 Task: In the Page Alexander.pptxadd a new layout 'blank'and insert a shape ' sun'shape fill with colour goldshape outline with colour dark redshape effects 3-d rotation ' off axis 1 top'
Action: Mouse moved to (25, 100)
Screenshot: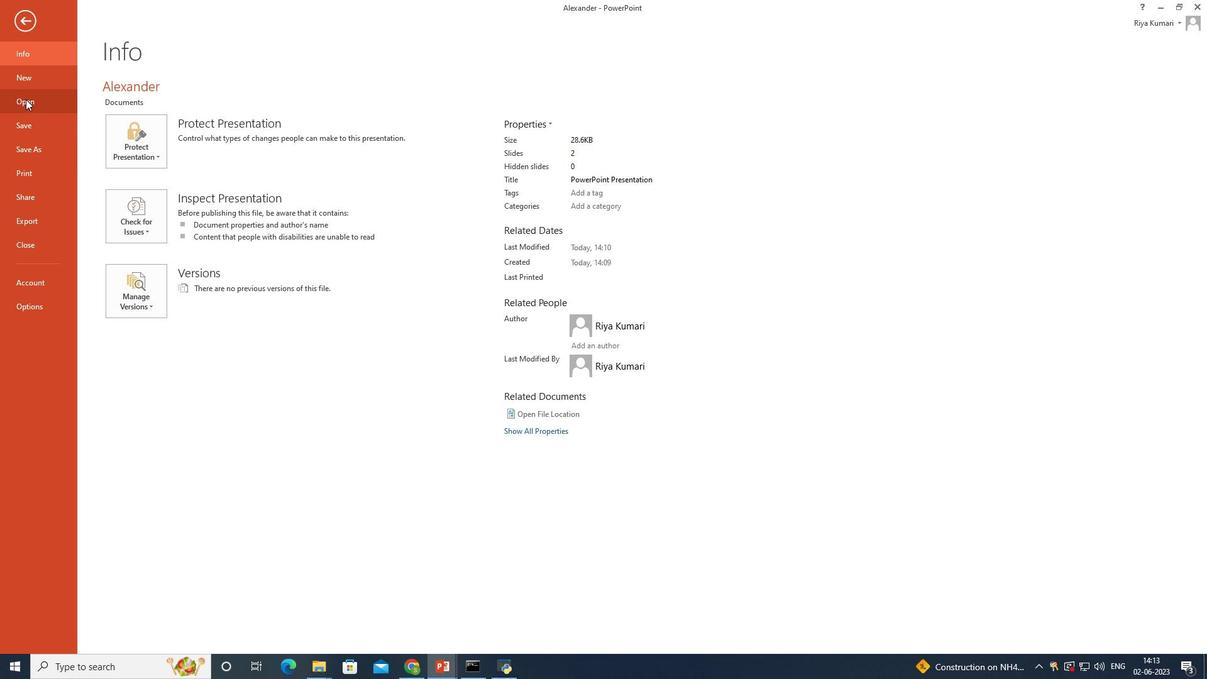 
Action: Mouse pressed left at (25, 100)
Screenshot: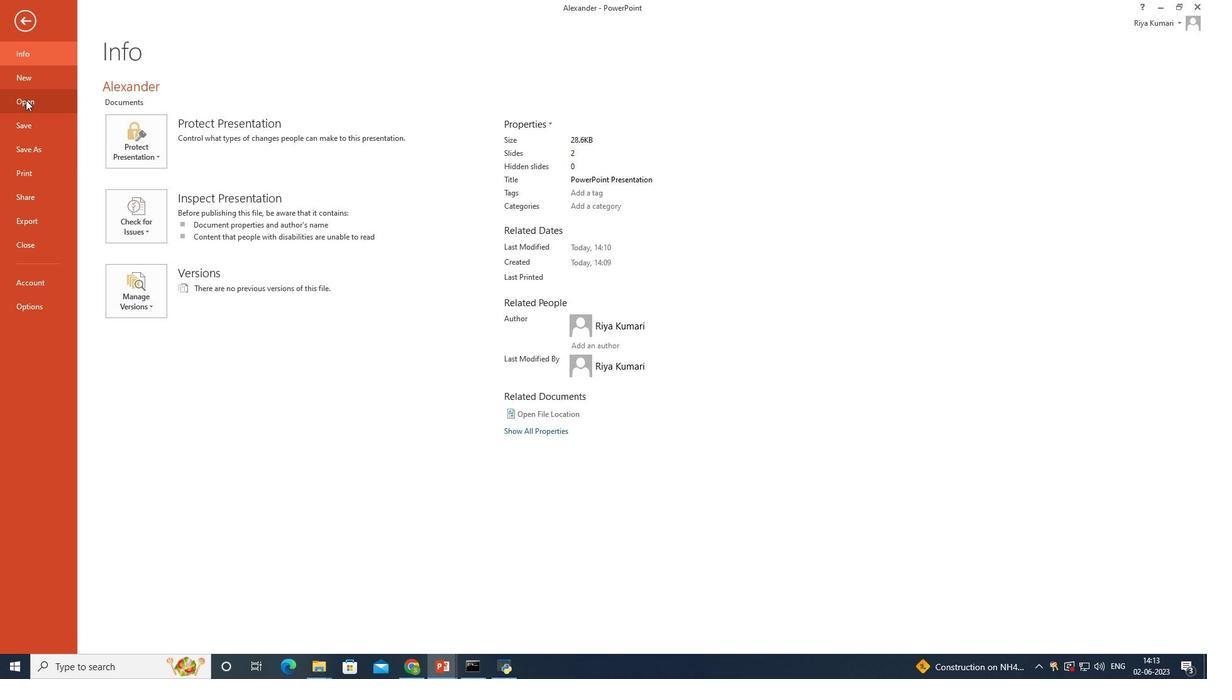 
Action: Mouse moved to (333, 127)
Screenshot: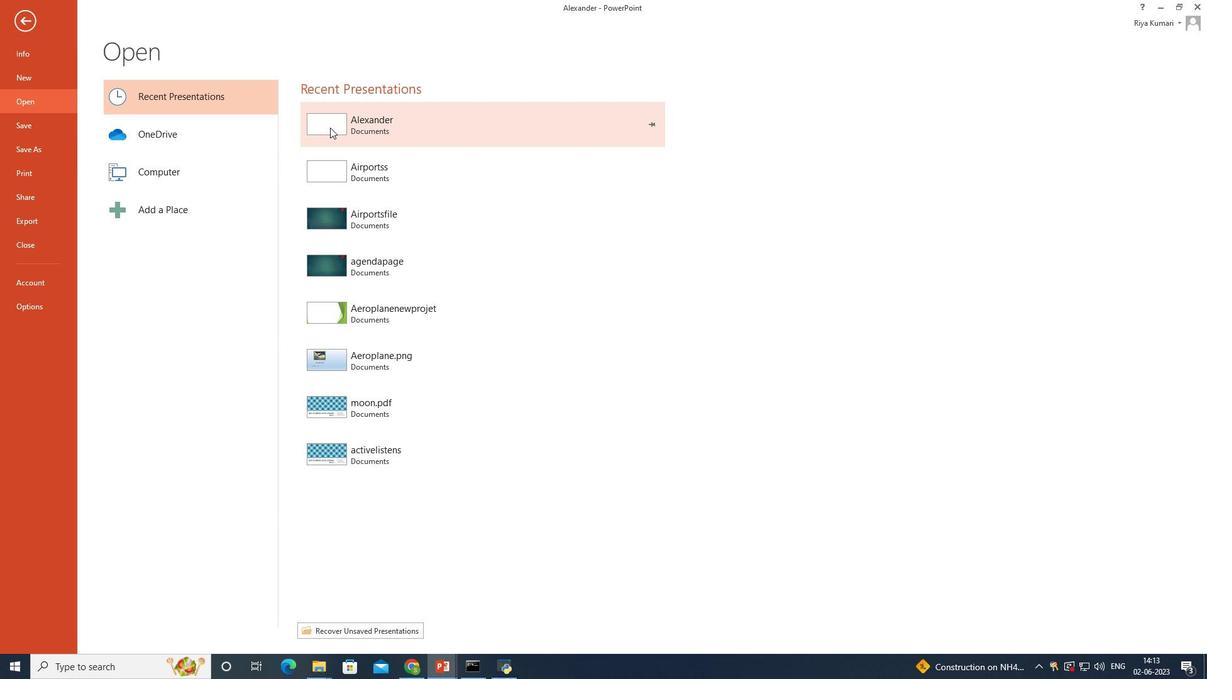 
Action: Mouse pressed left at (333, 127)
Screenshot: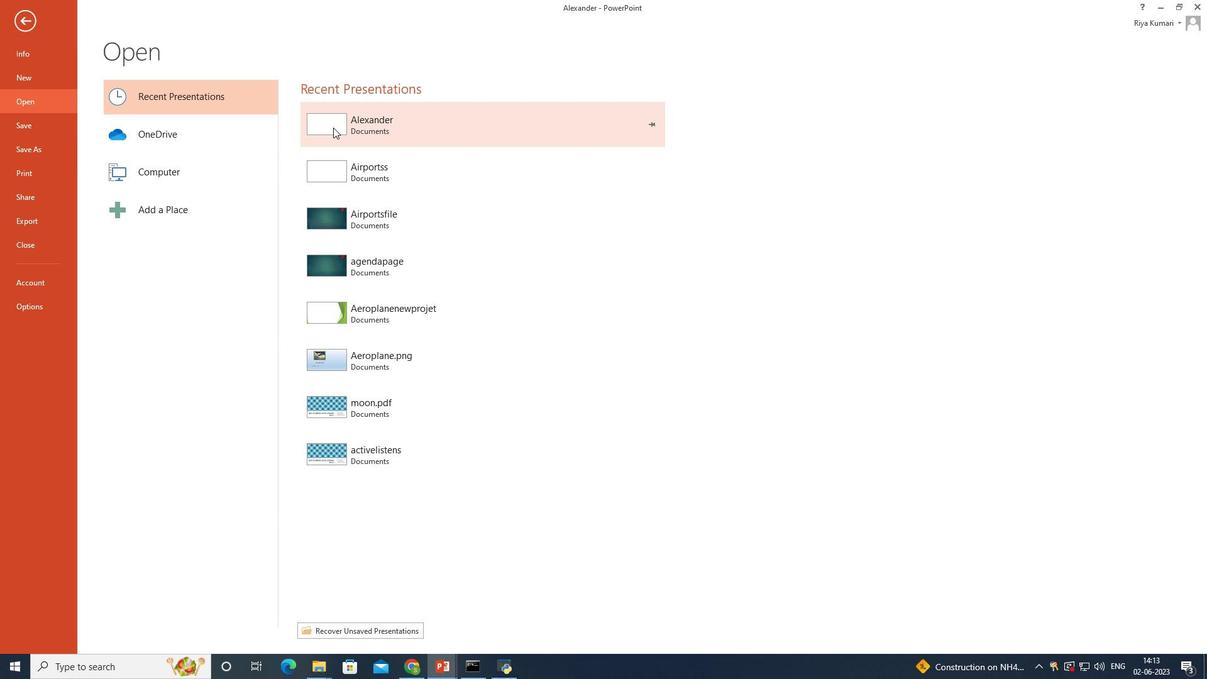 
Action: Mouse moved to (162, 37)
Screenshot: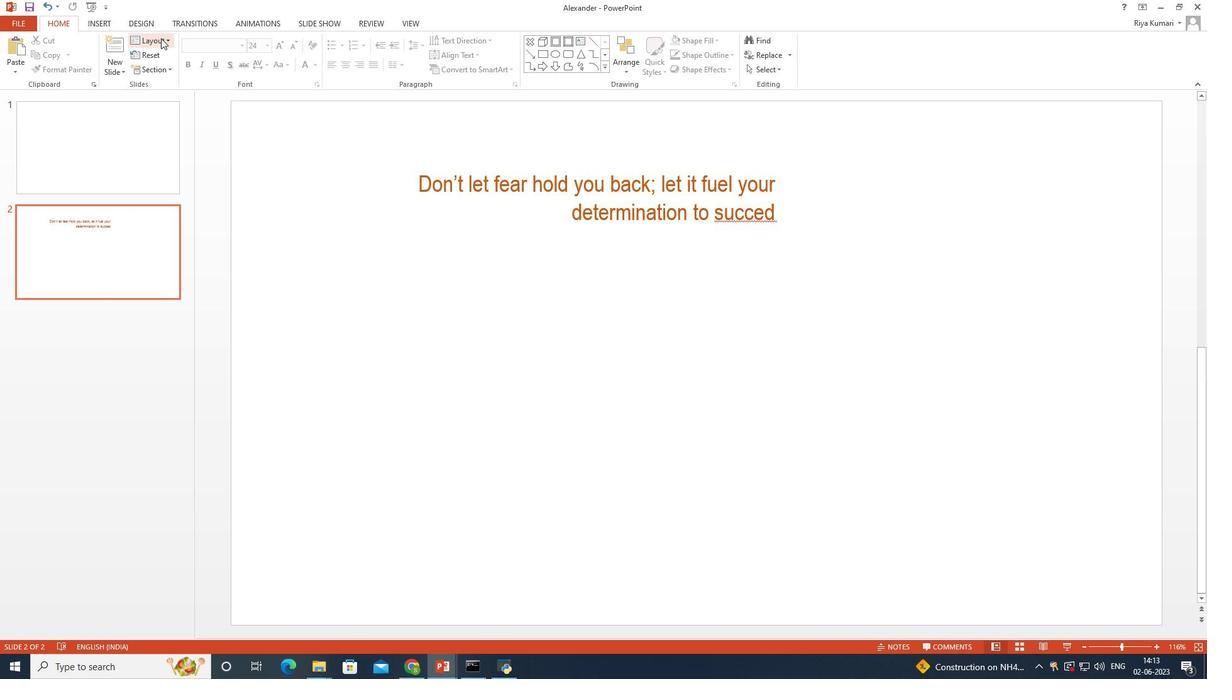 
Action: Mouse pressed left at (162, 37)
Screenshot: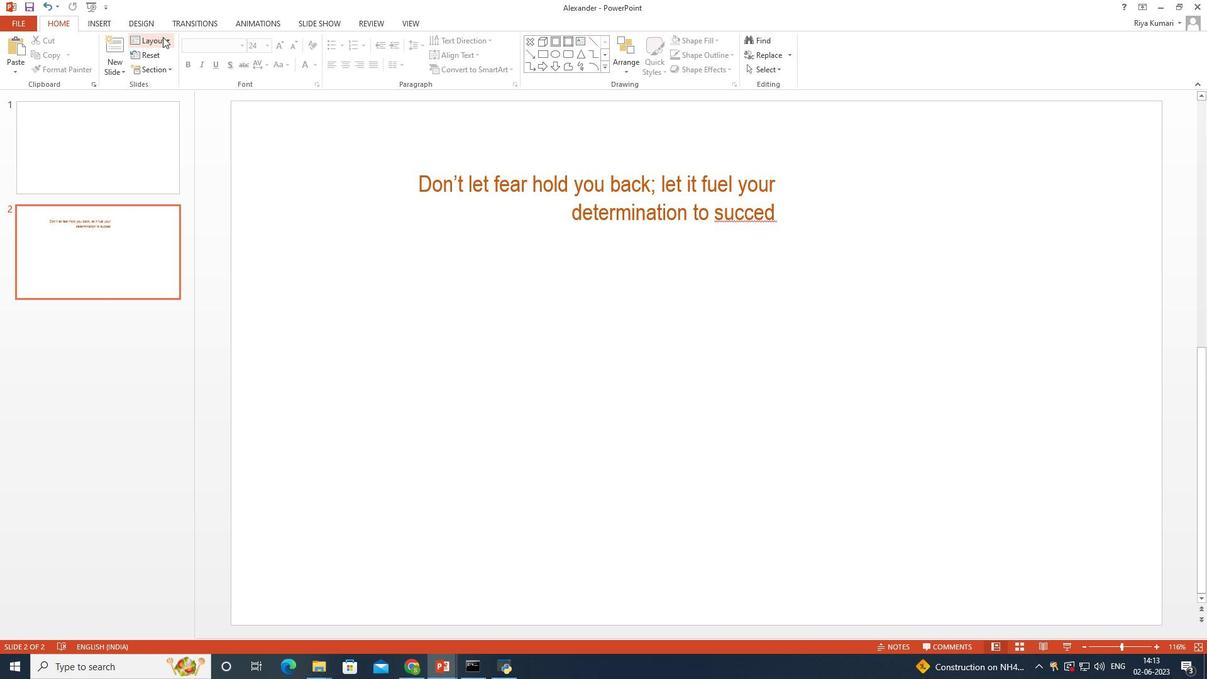 
Action: Mouse moved to (151, 208)
Screenshot: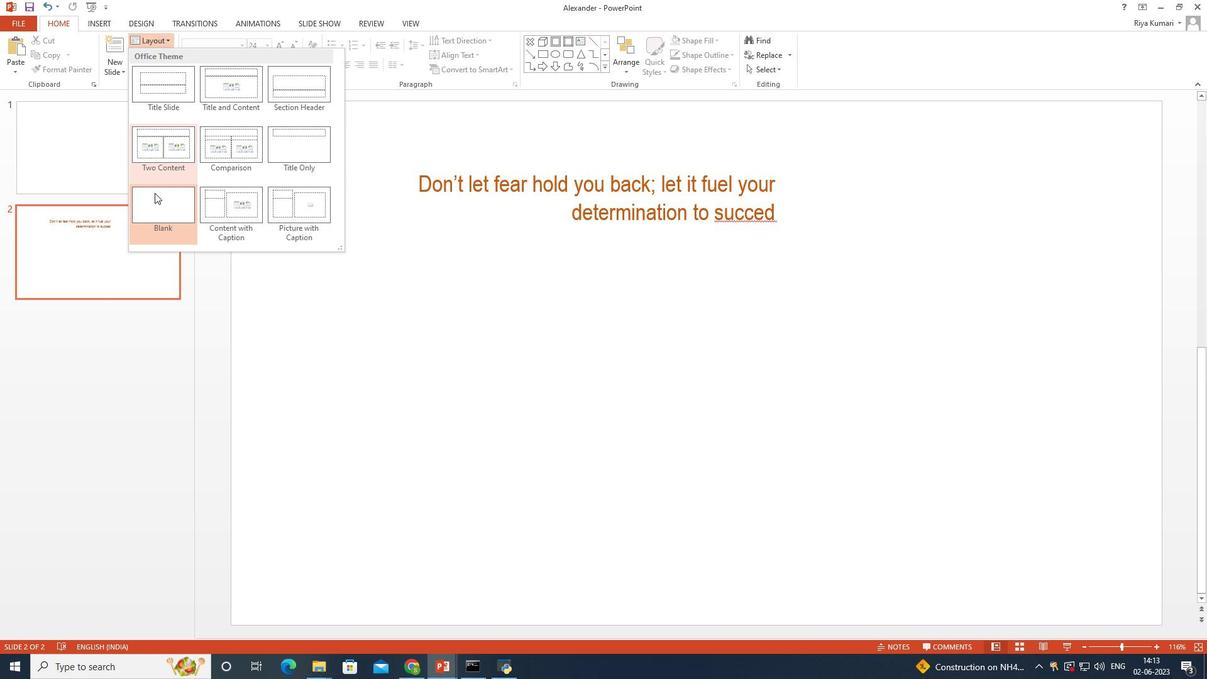 
Action: Mouse pressed left at (151, 208)
Screenshot: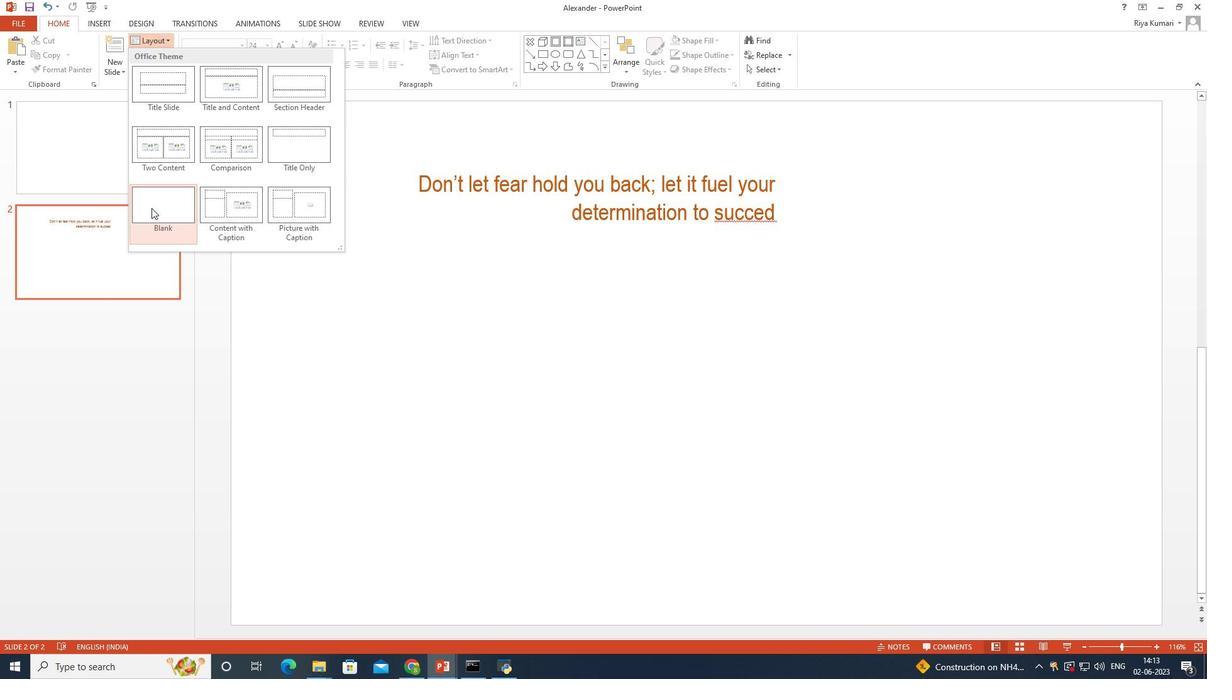
Action: Mouse moved to (510, 209)
Screenshot: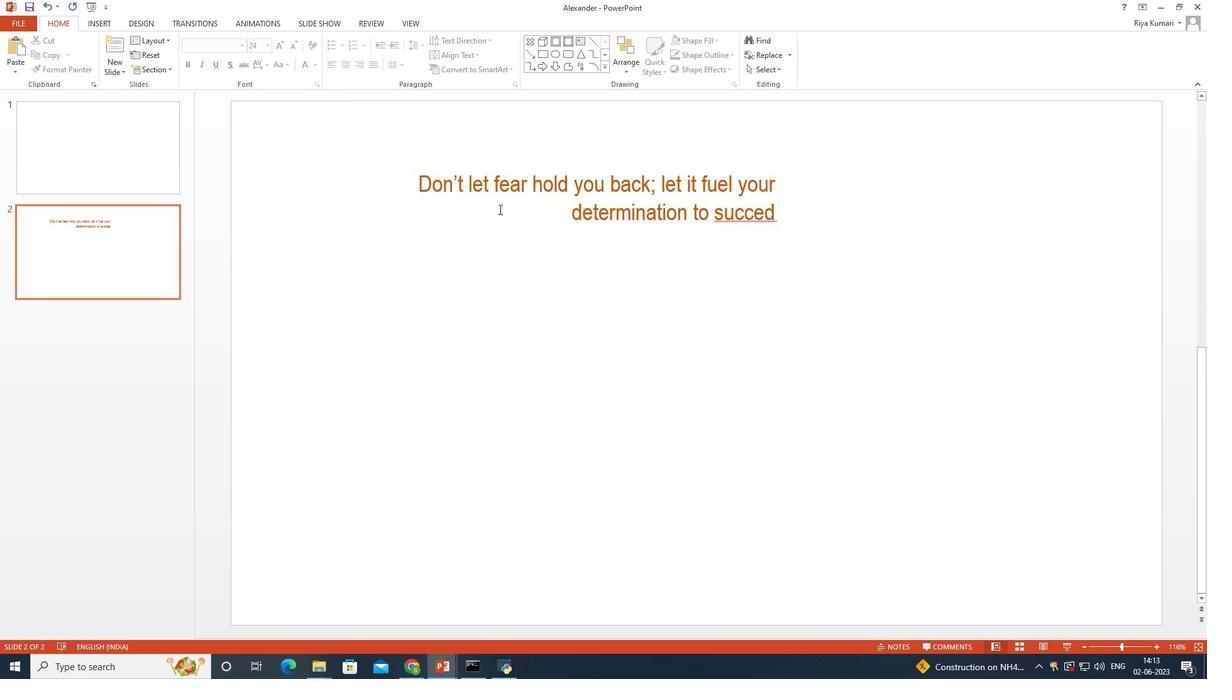
Action: Mouse pressed left at (510, 209)
Screenshot: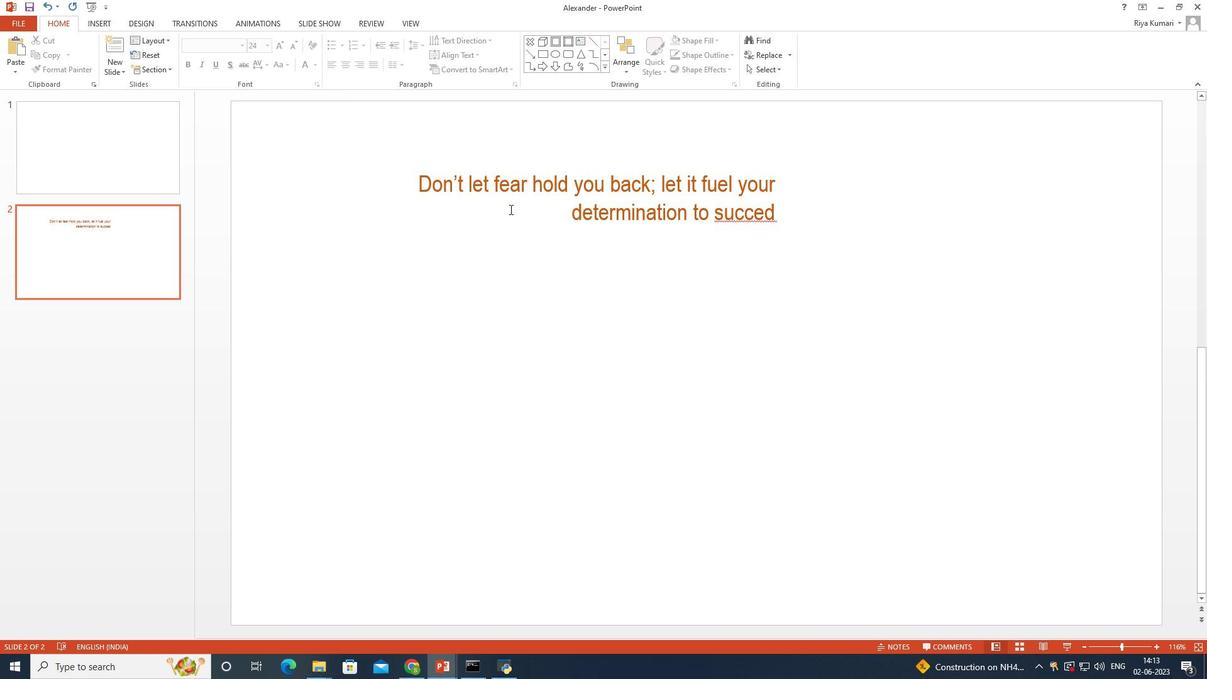 
Action: Mouse moved to (351, 251)
Screenshot: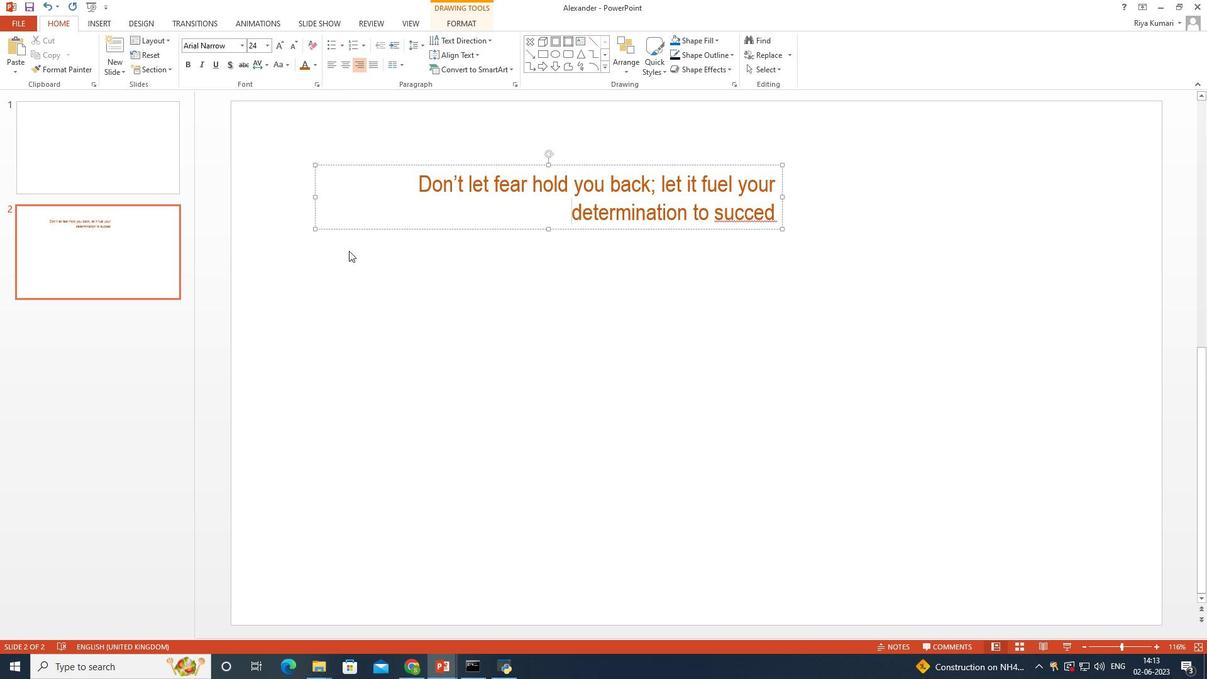 
Action: Mouse pressed left at (351, 251)
Screenshot: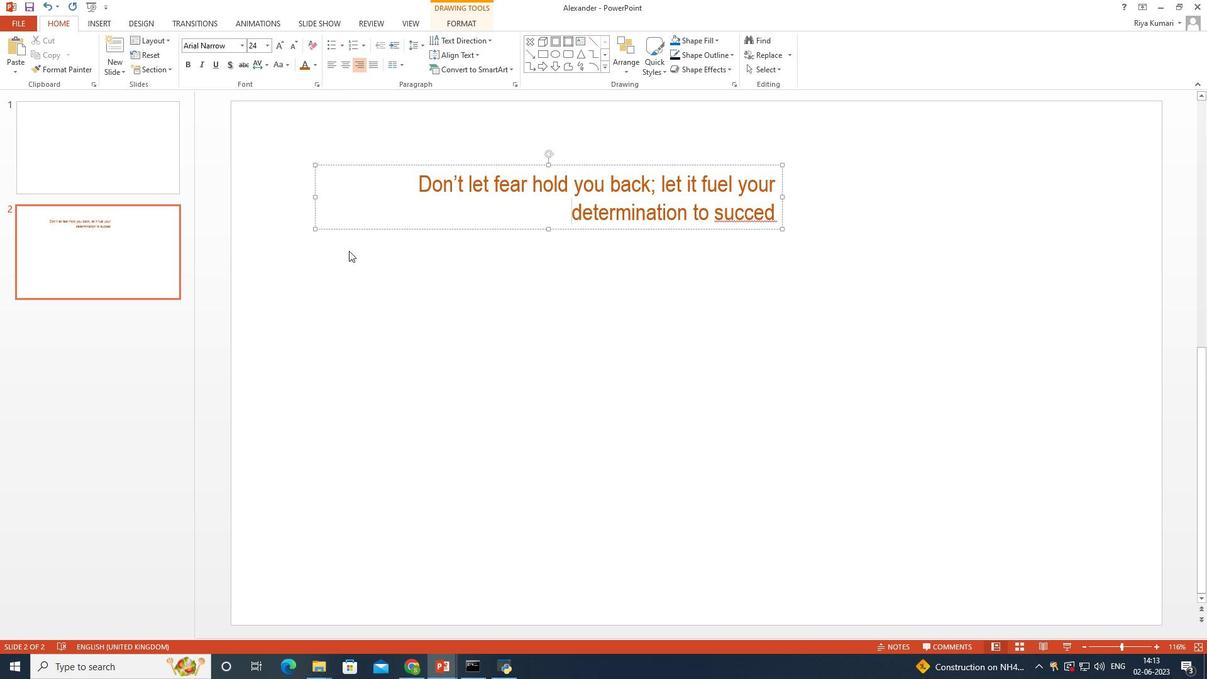
Action: Mouse moved to (436, 216)
Screenshot: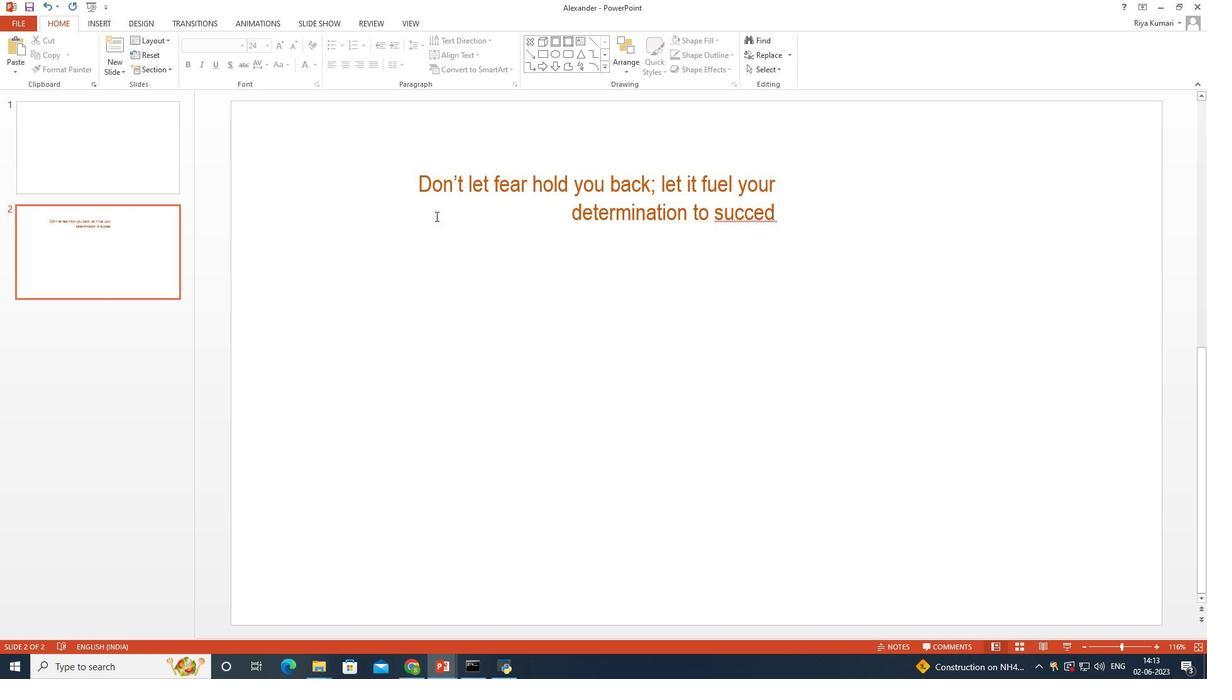 
Action: Mouse pressed left at (436, 216)
Screenshot: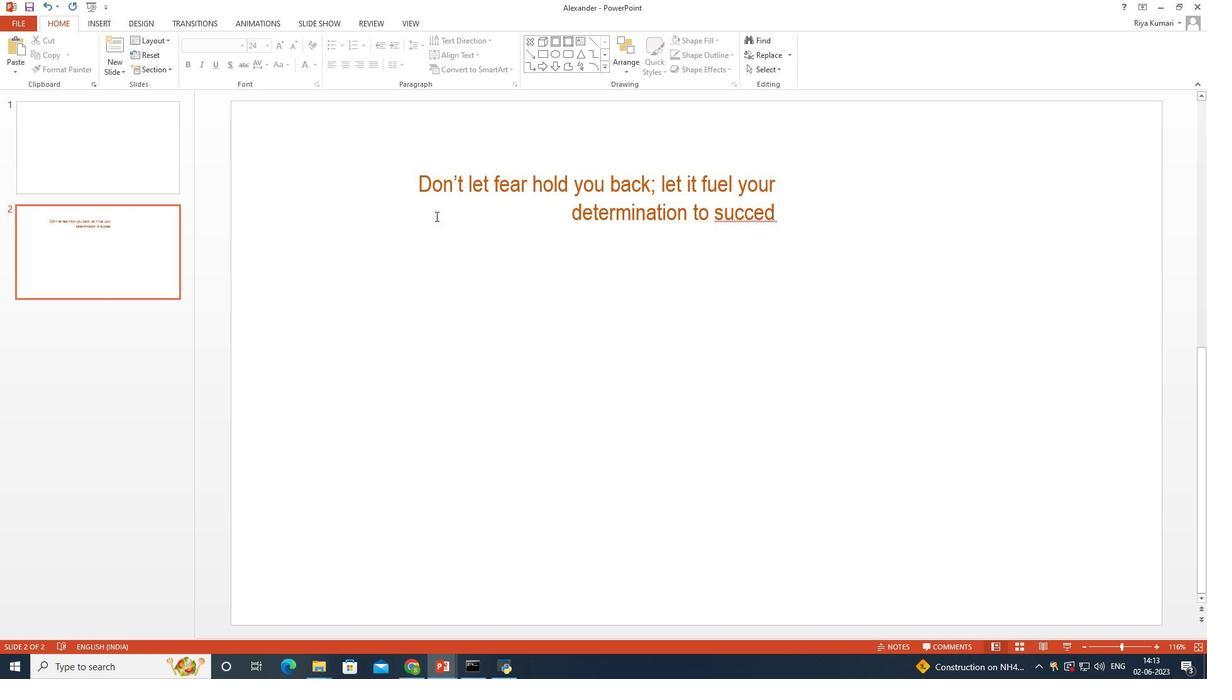 
Action: Mouse moved to (159, 43)
Screenshot: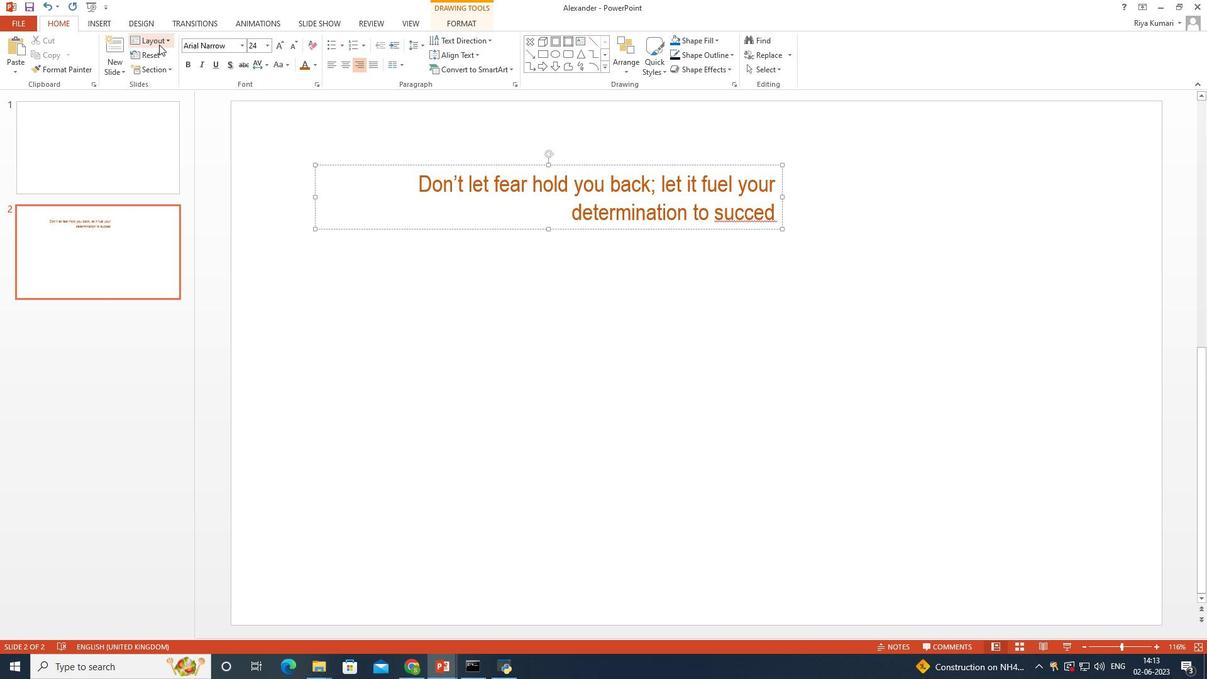 
Action: Mouse pressed left at (159, 43)
Screenshot: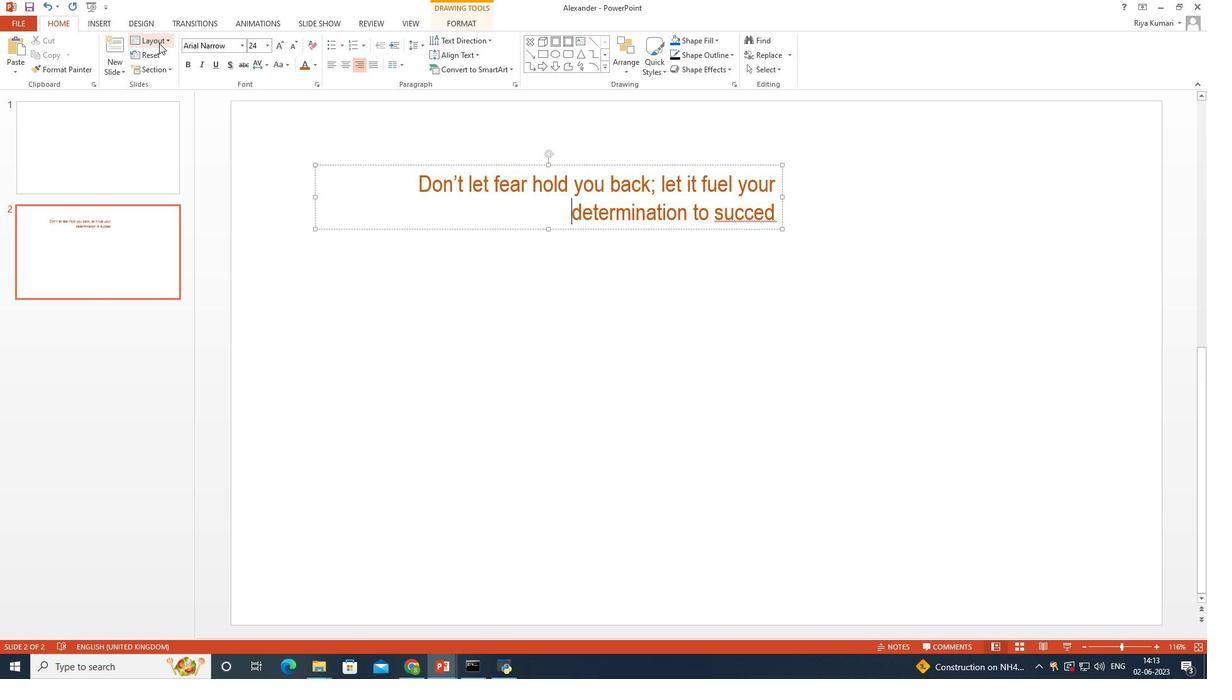 
Action: Mouse moved to (166, 201)
Screenshot: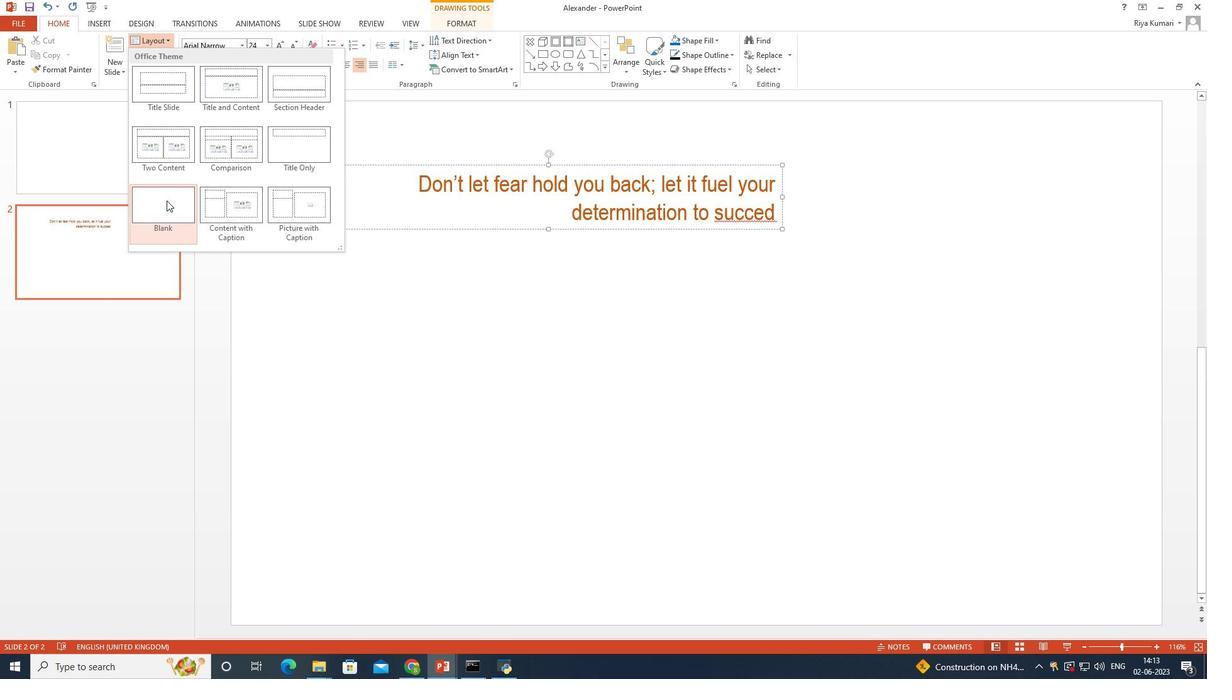
Action: Mouse pressed left at (166, 201)
Screenshot: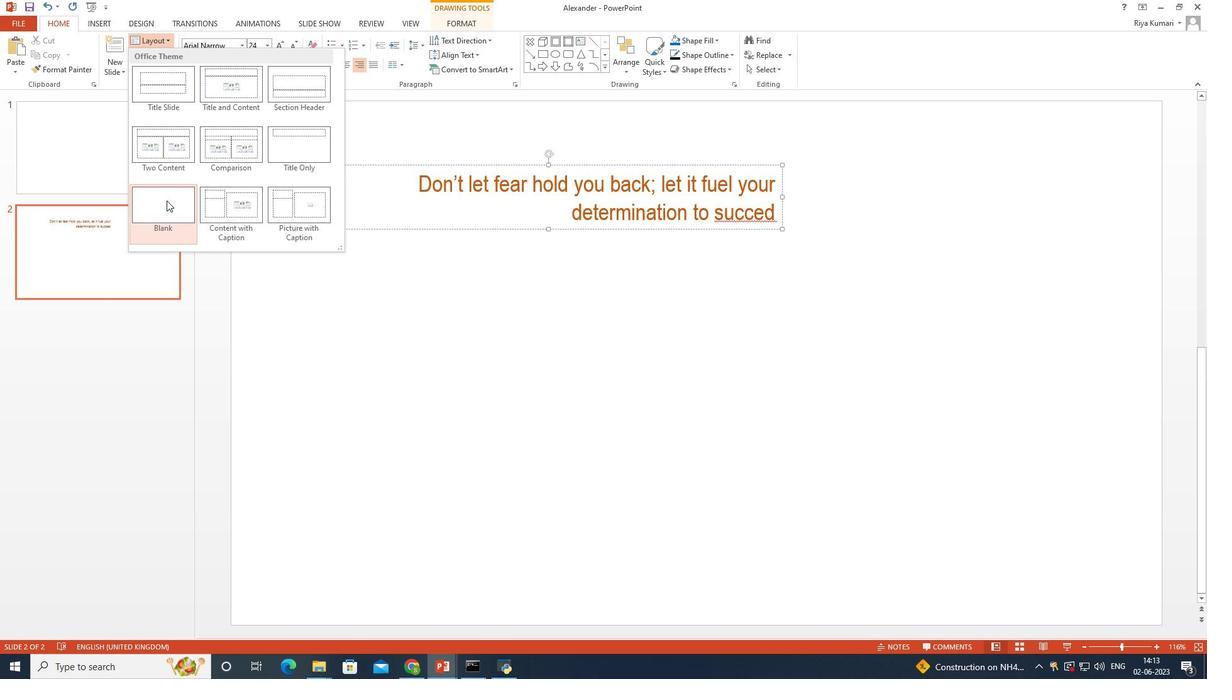 
Action: Mouse moved to (437, 240)
Screenshot: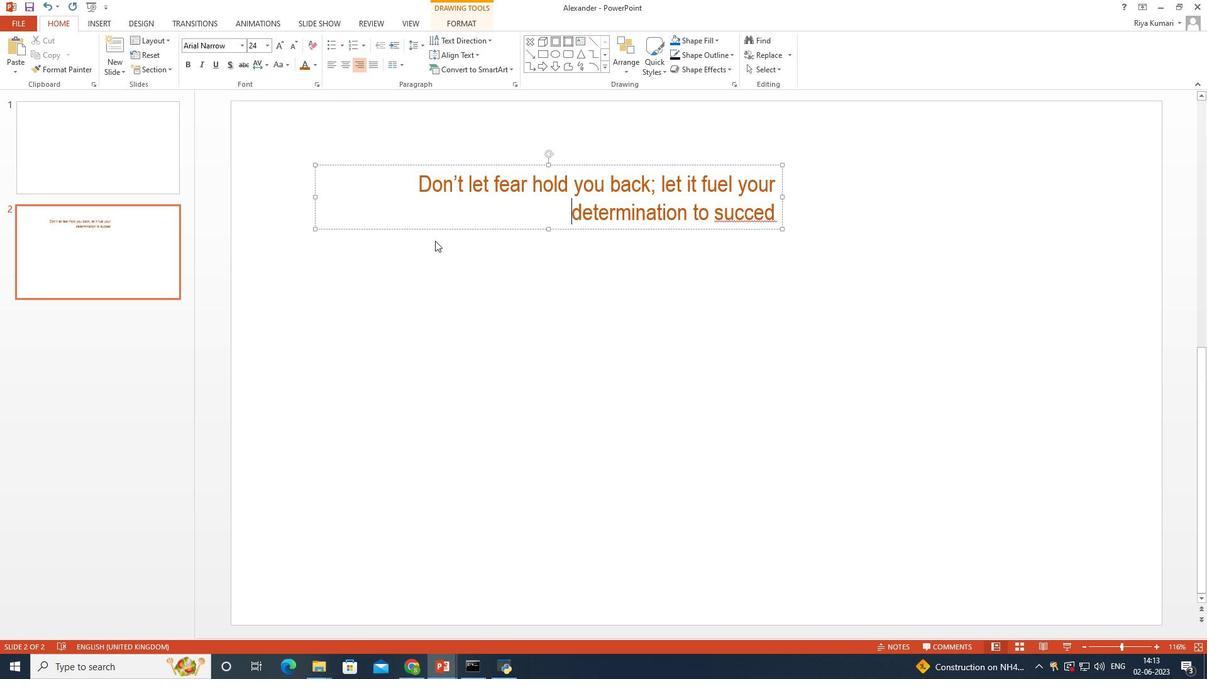 
Action: Mouse pressed left at (437, 240)
Screenshot: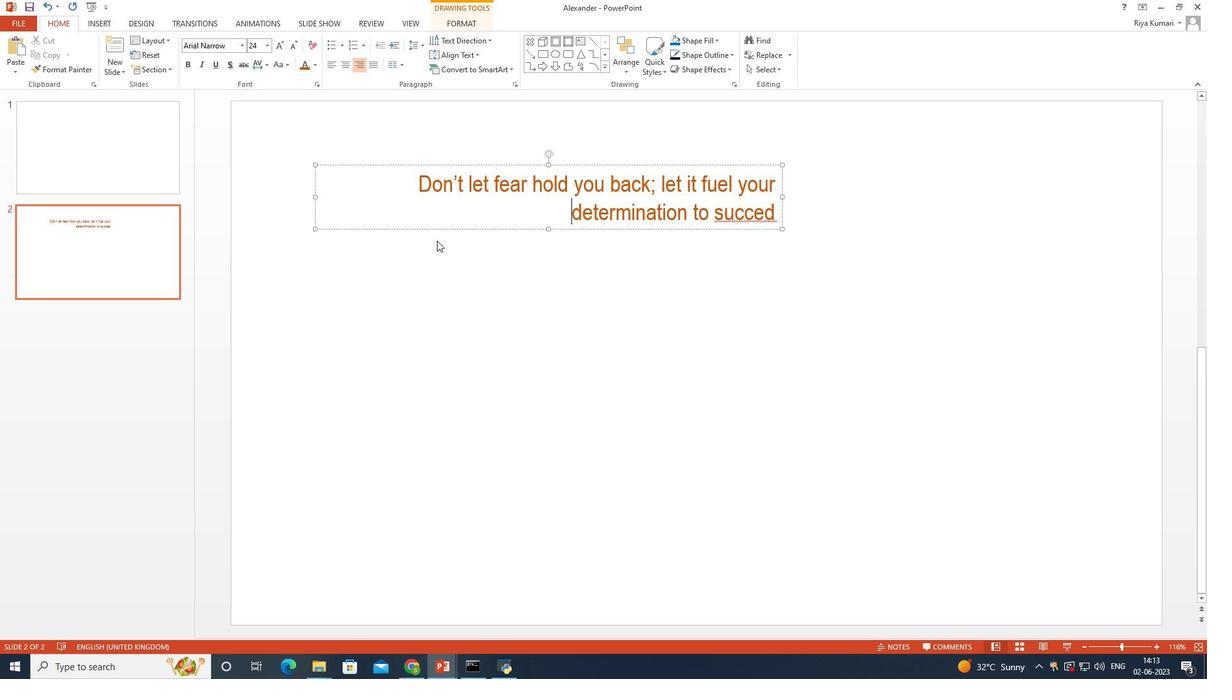 
Action: Mouse moved to (634, 294)
Screenshot: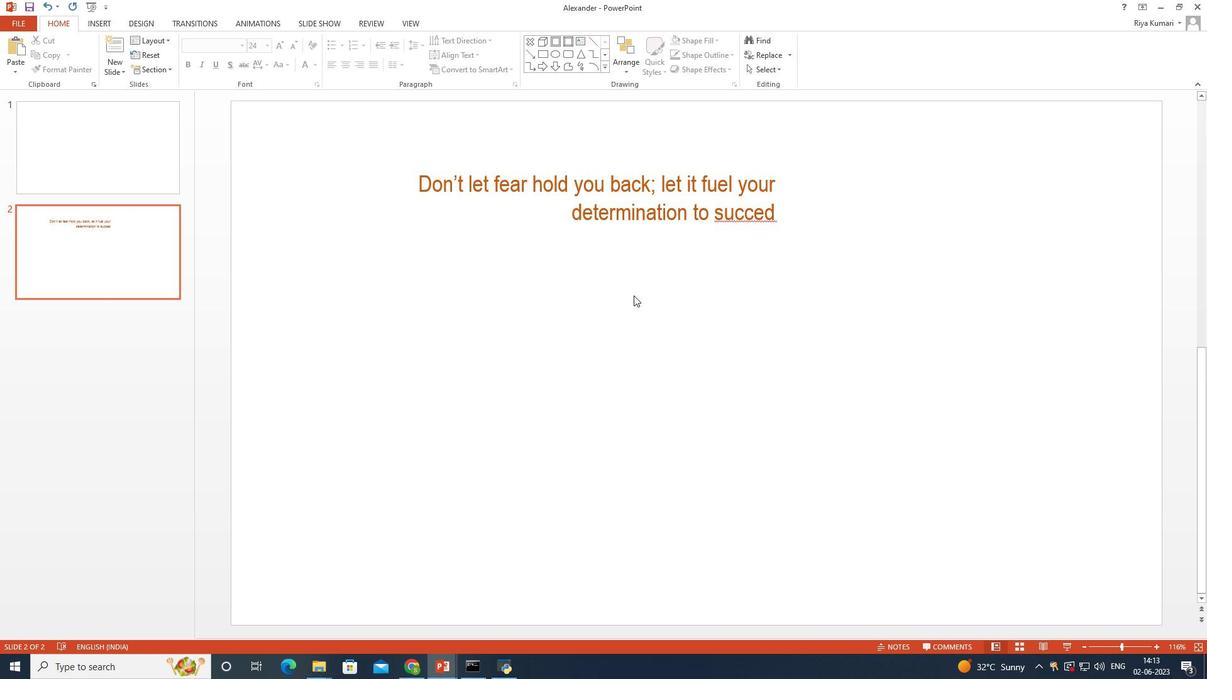 
Action: Mouse pressed left at (634, 294)
Screenshot: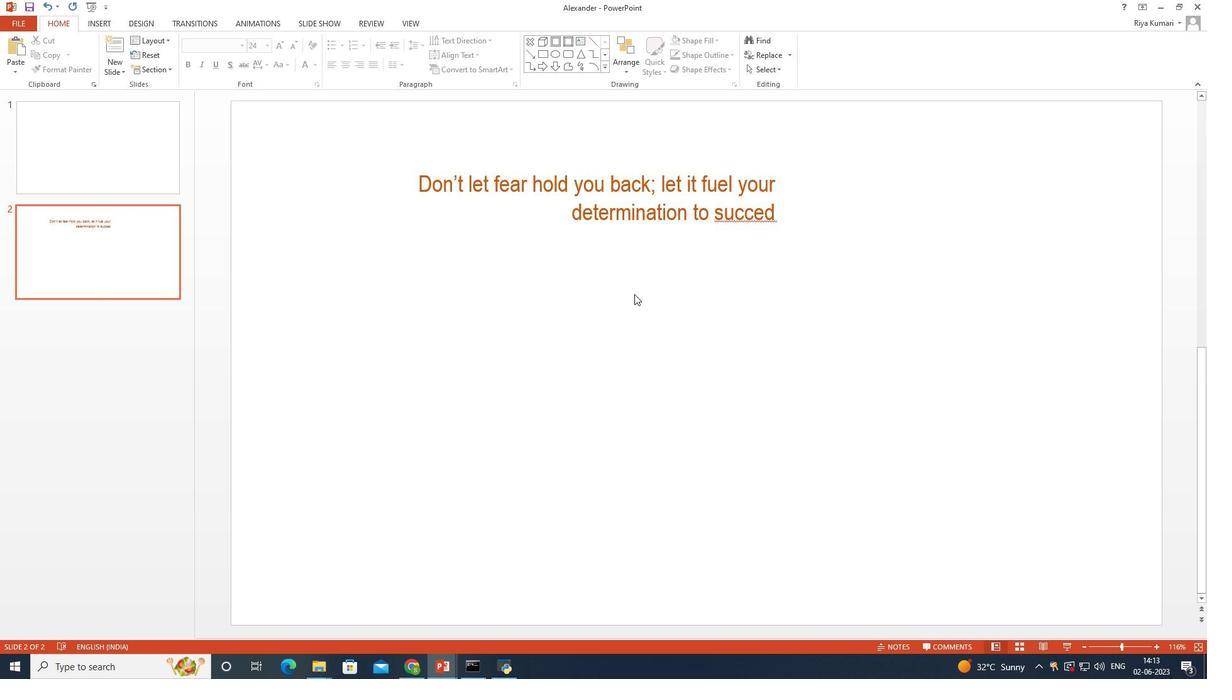 
Action: Mouse moved to (812, 204)
Screenshot: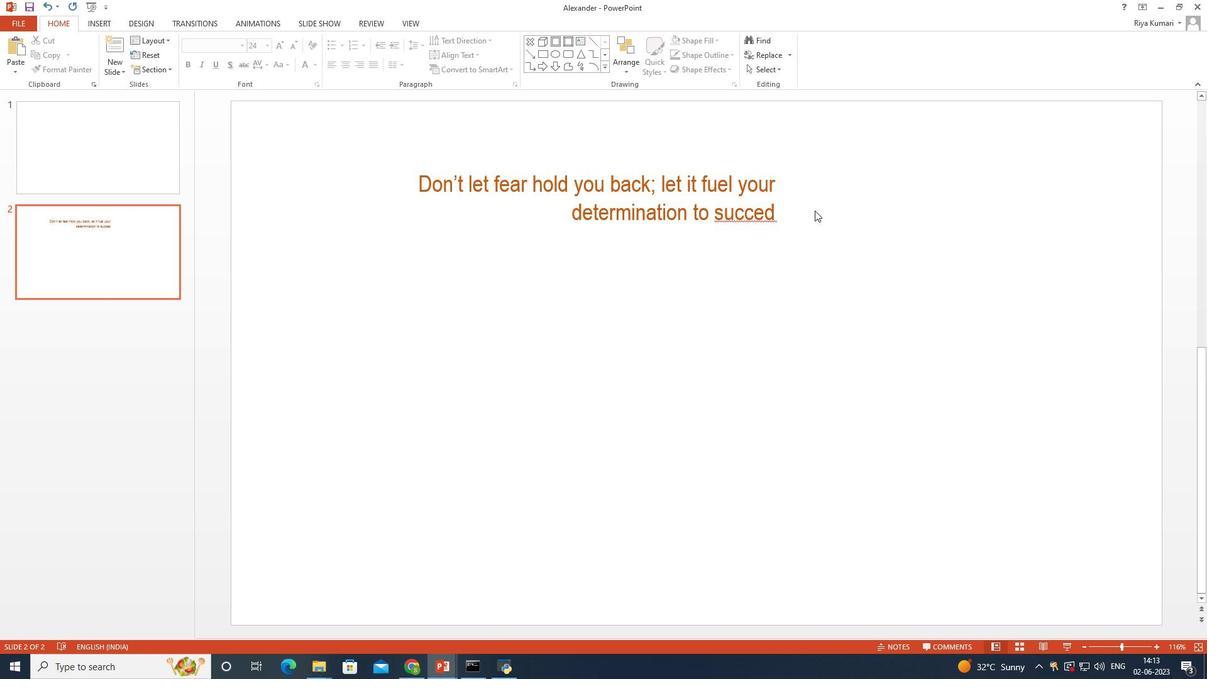 
Action: Mouse pressed left at (812, 204)
Screenshot: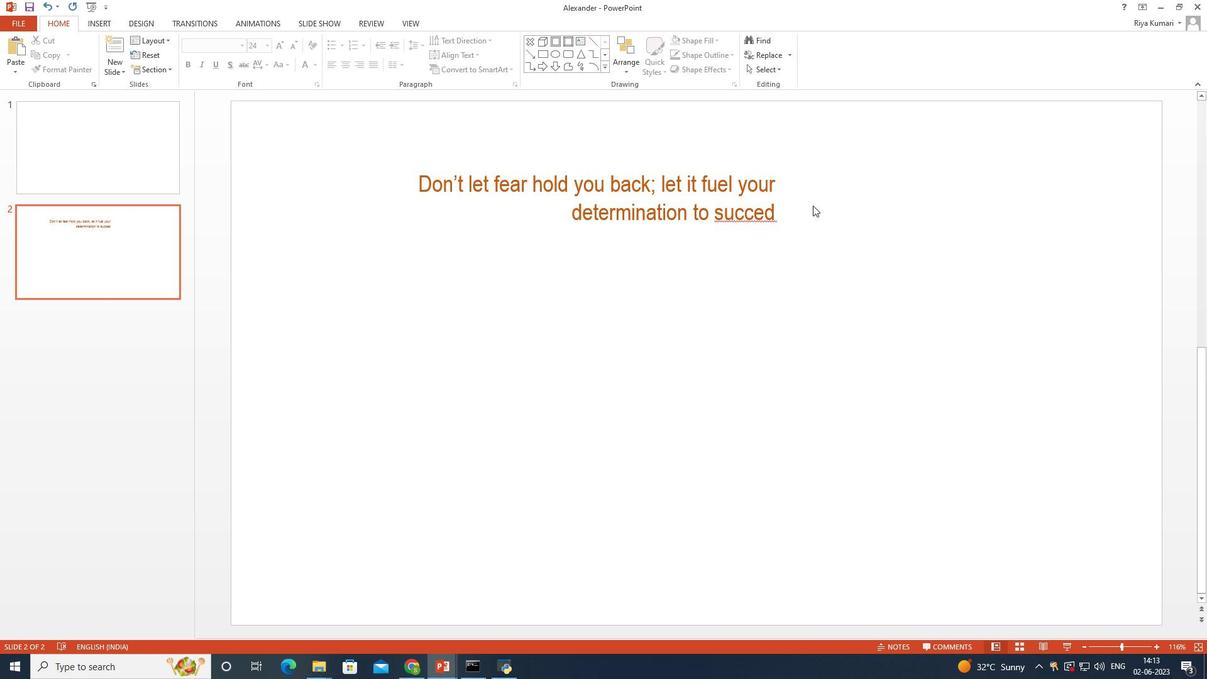 
Action: Mouse moved to (794, 205)
Screenshot: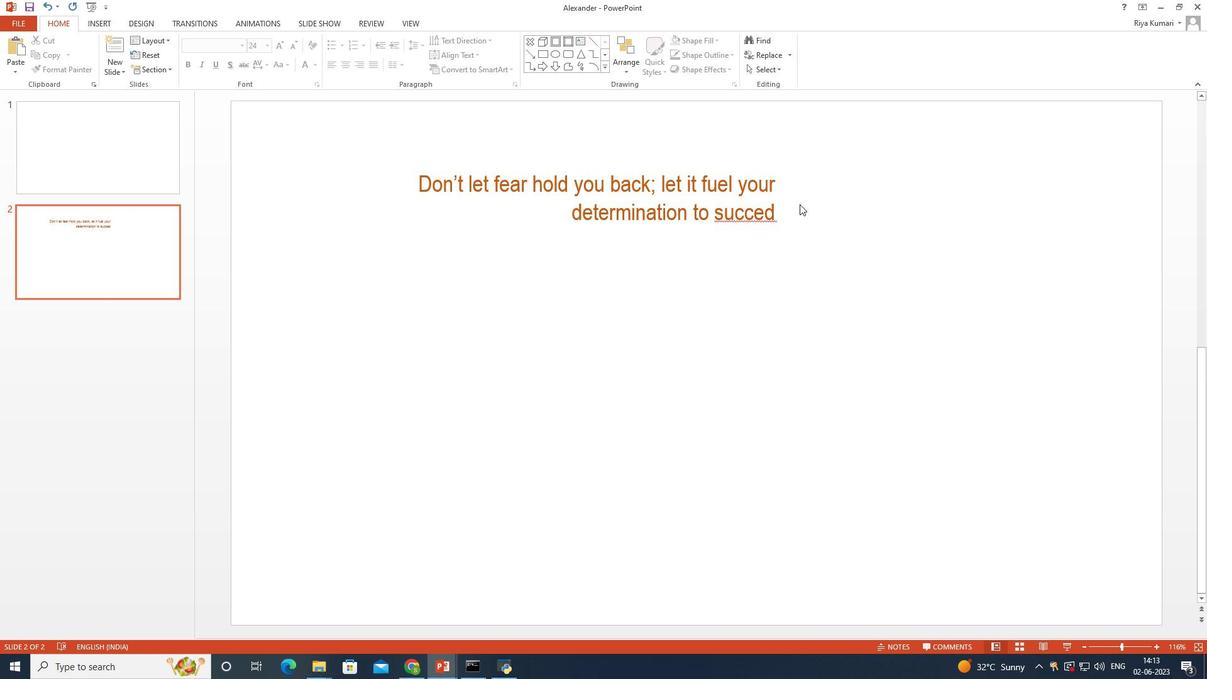 
Action: Mouse pressed left at (794, 205)
Screenshot: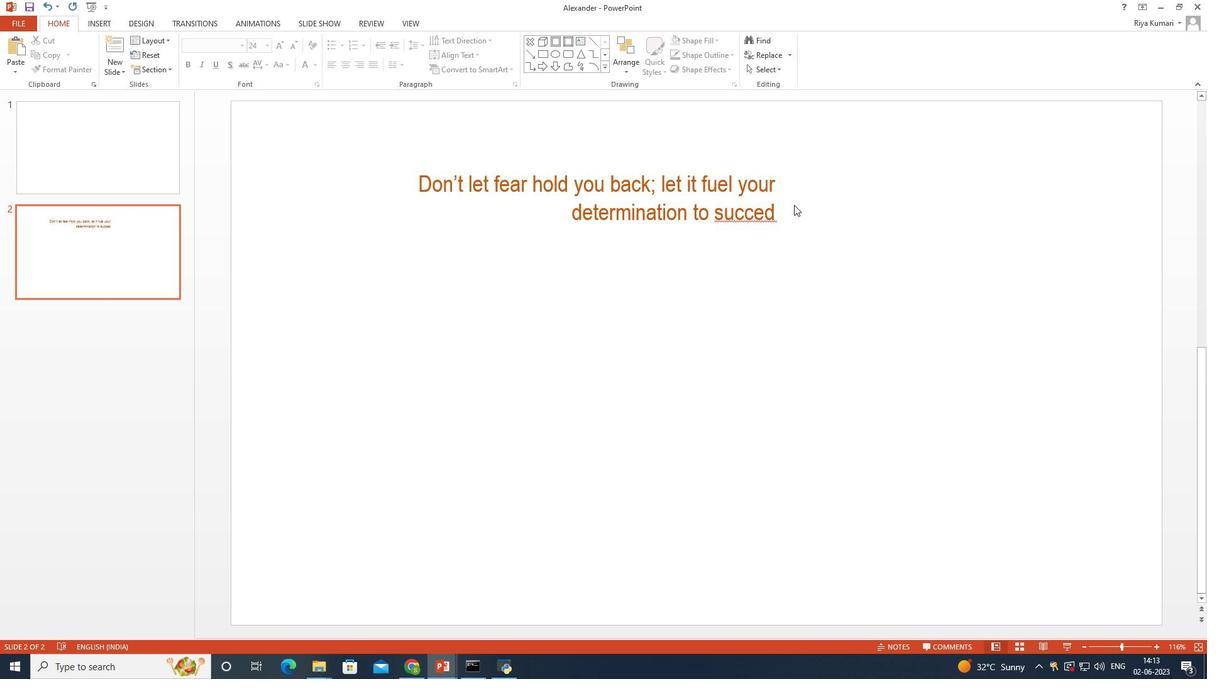 
Action: Mouse moved to (778, 210)
Screenshot: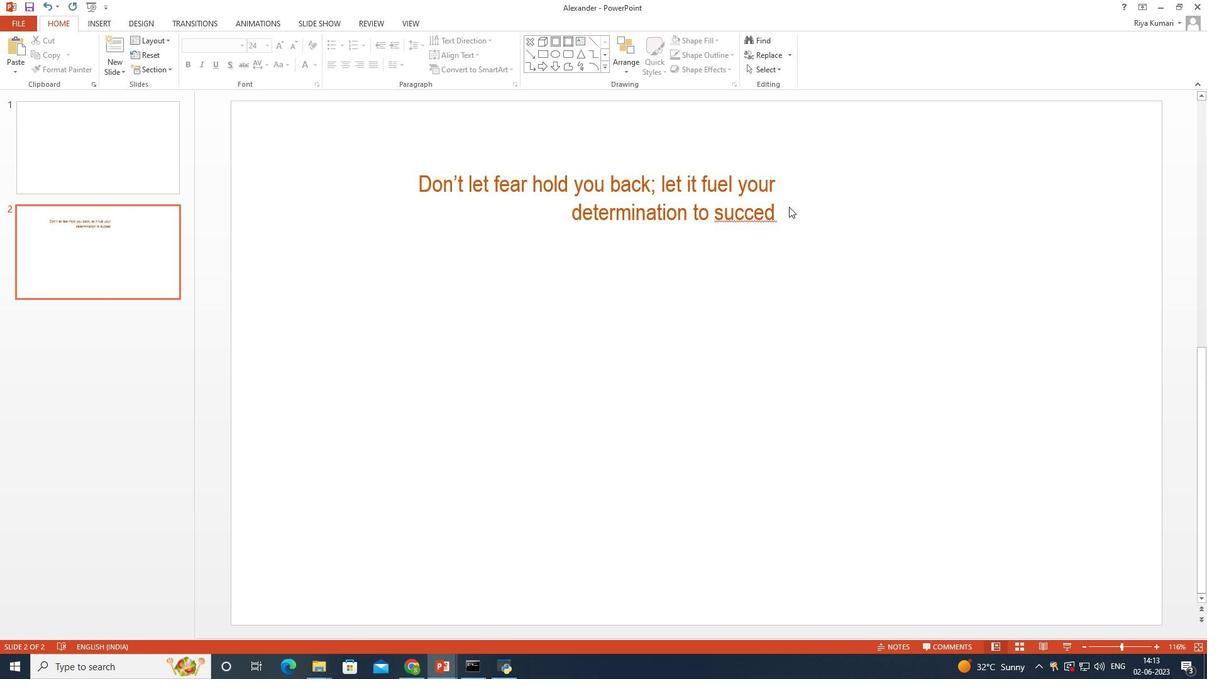 
Action: Mouse pressed left at (778, 210)
Screenshot: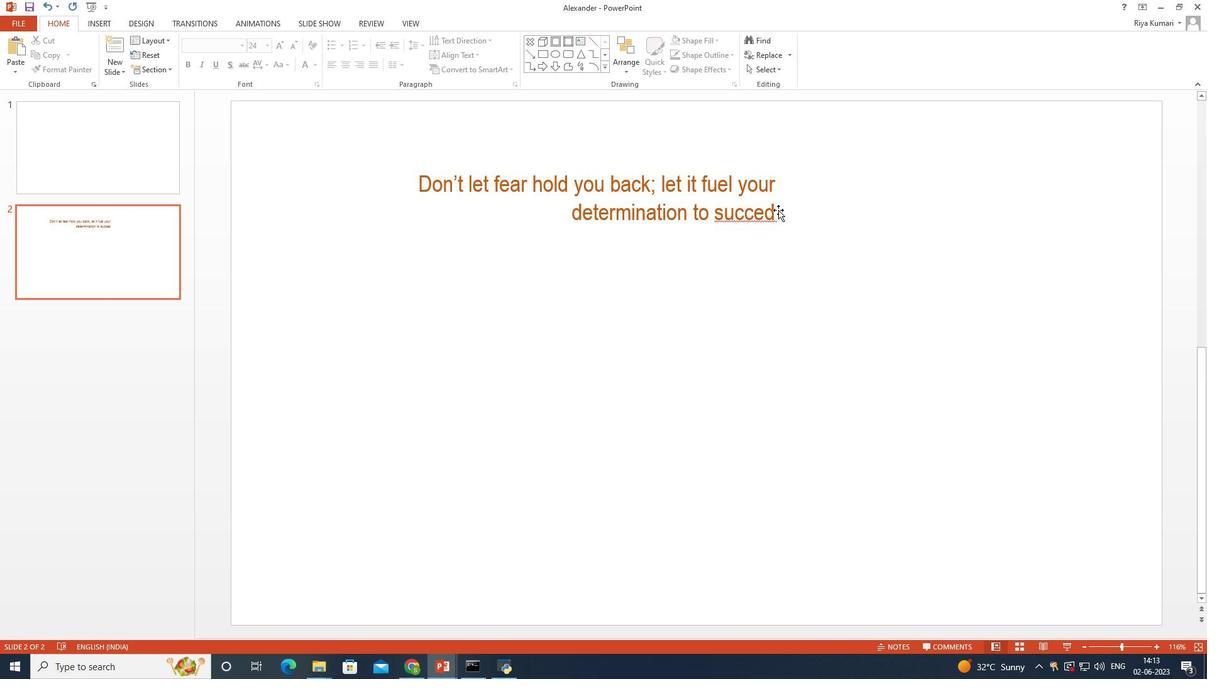 
Action: Mouse moved to (715, 281)
Screenshot: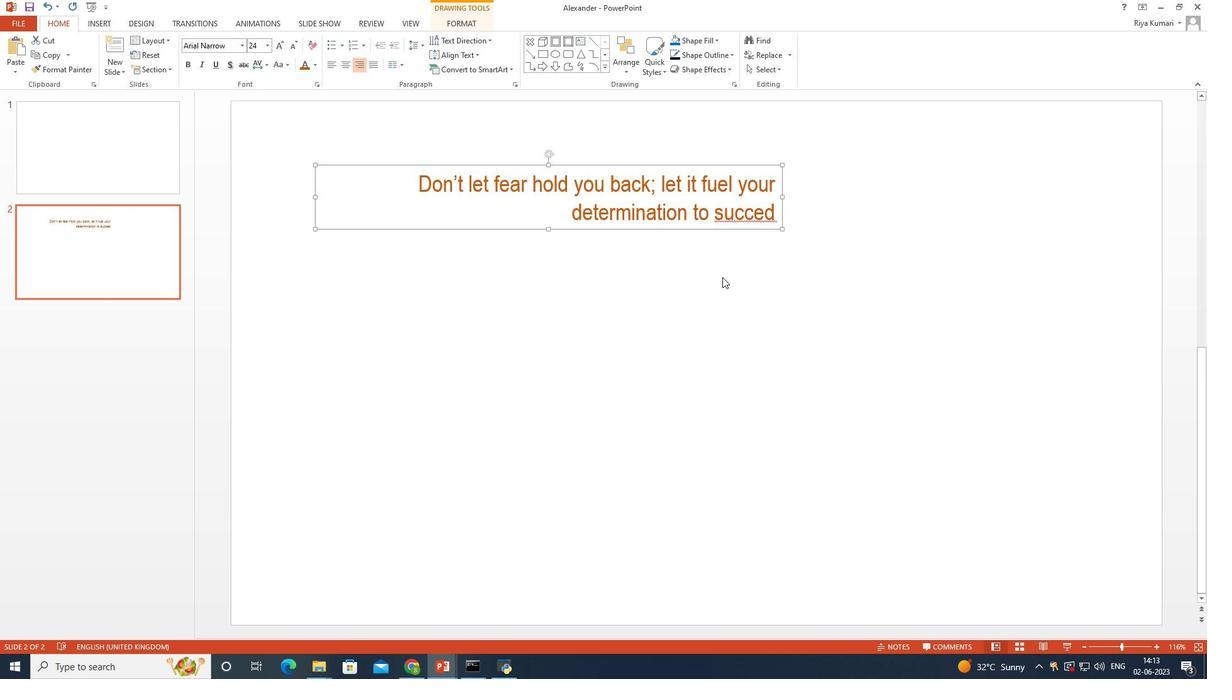 
Action: Mouse pressed left at (715, 281)
Screenshot: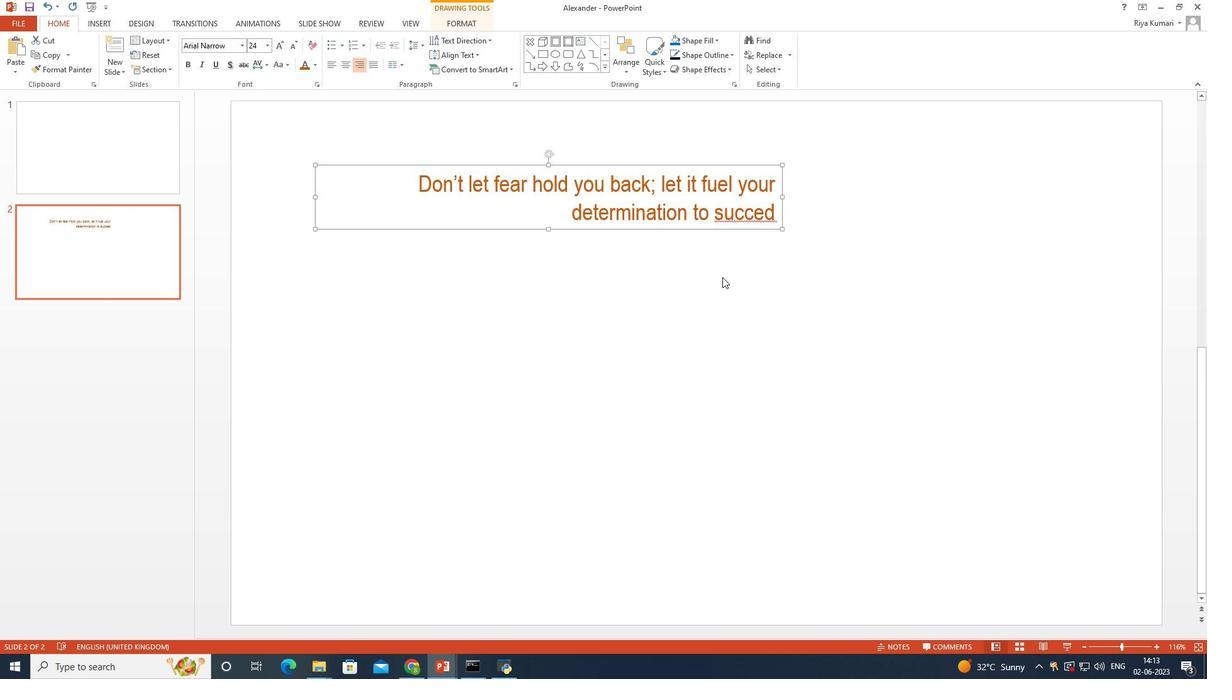 
Action: Mouse moved to (100, 22)
Screenshot: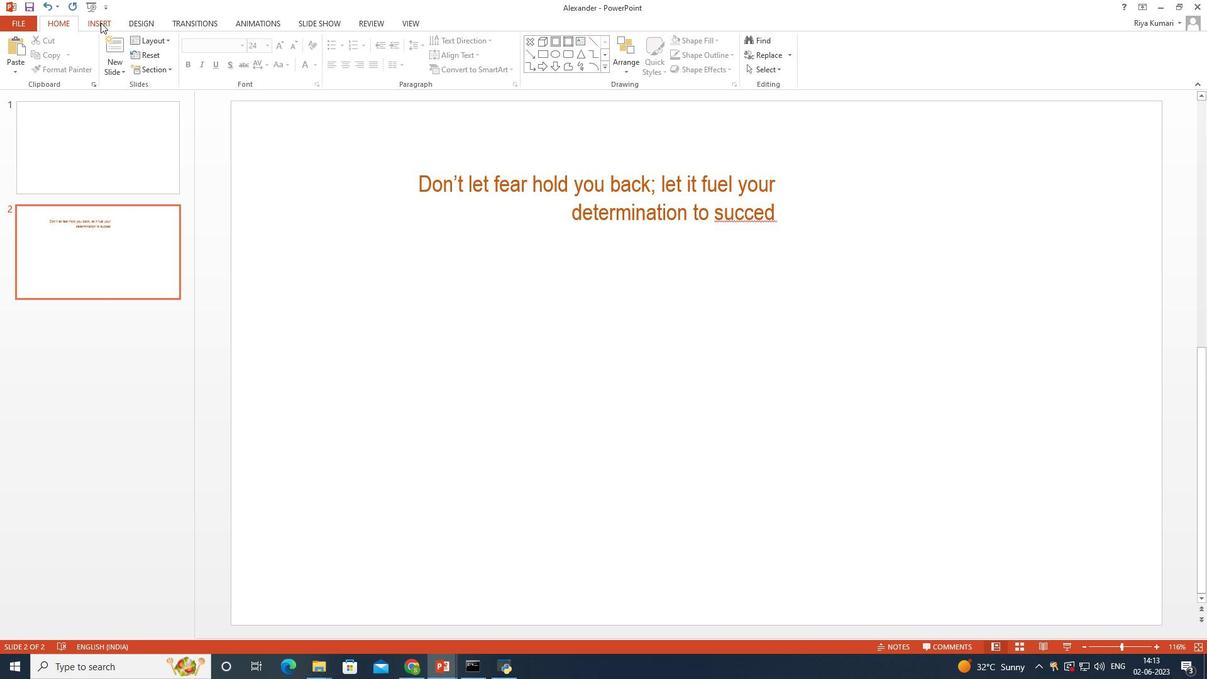 
Action: Mouse pressed left at (100, 22)
Screenshot: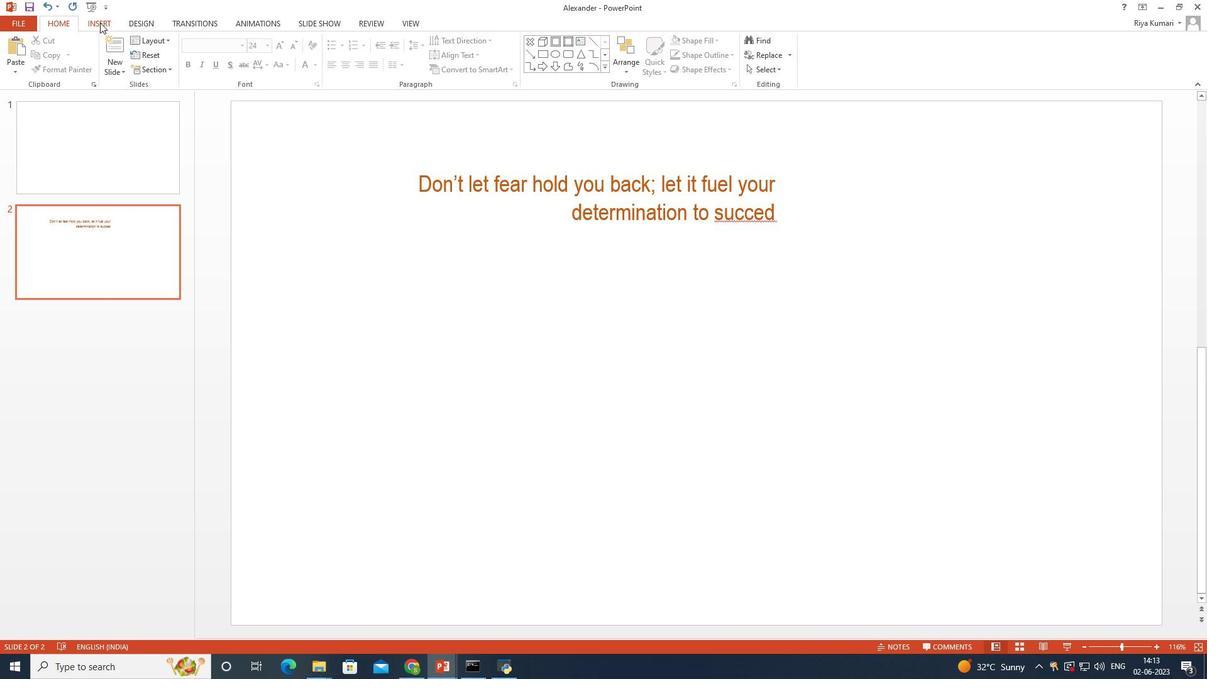 
Action: Mouse moved to (215, 63)
Screenshot: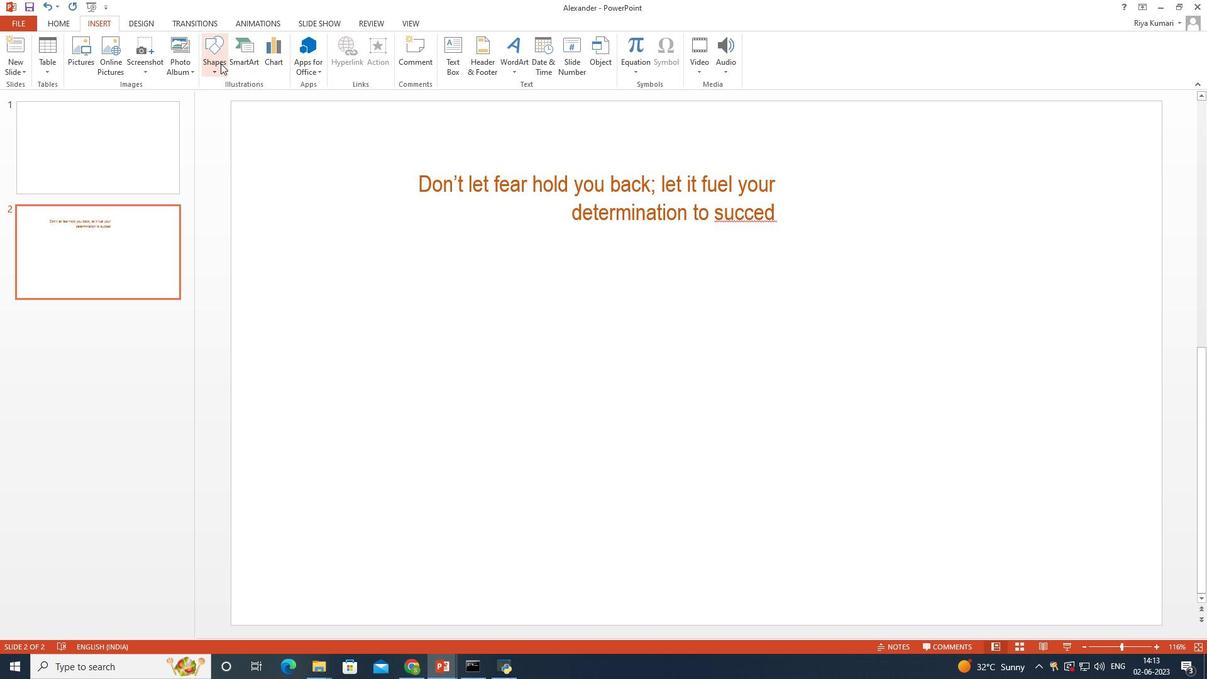 
Action: Mouse pressed left at (215, 63)
Screenshot: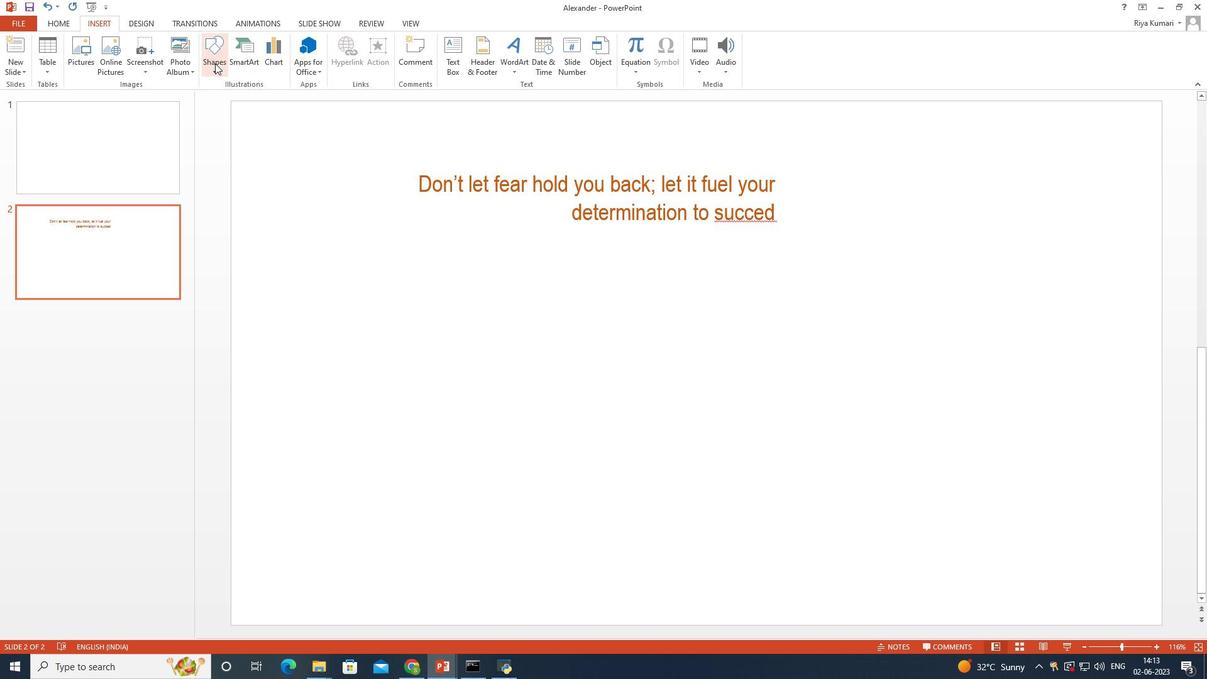 
Action: Mouse moved to (310, 217)
Screenshot: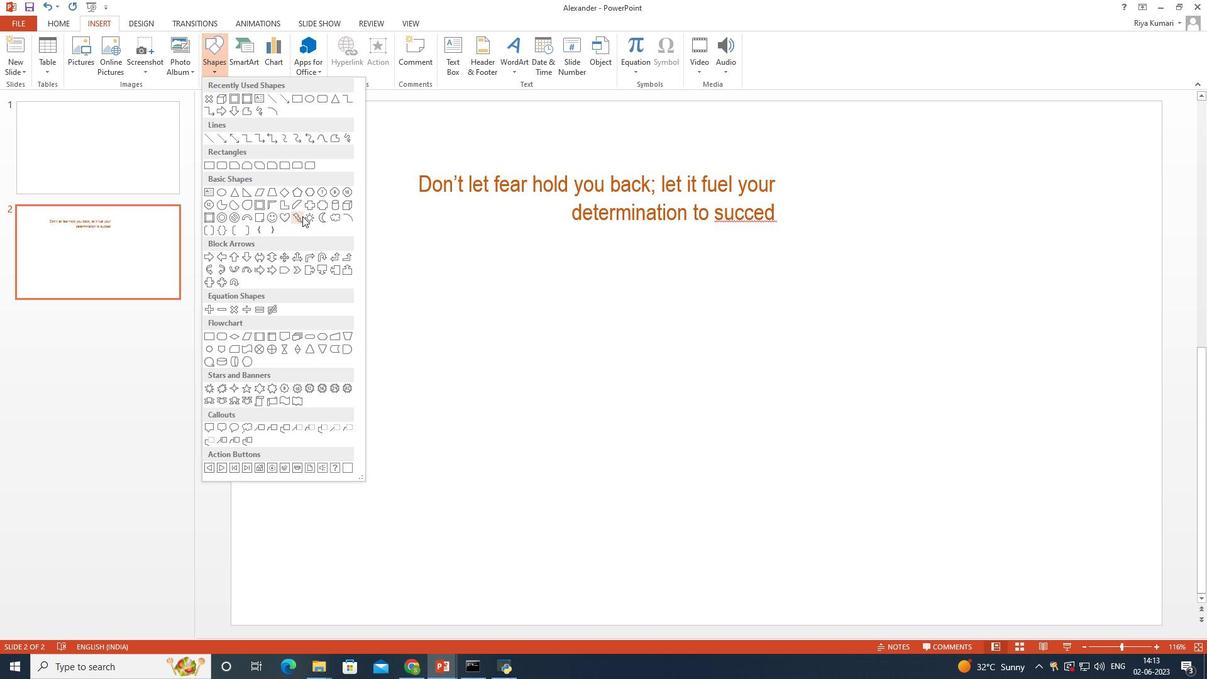 
Action: Mouse pressed left at (310, 217)
Screenshot: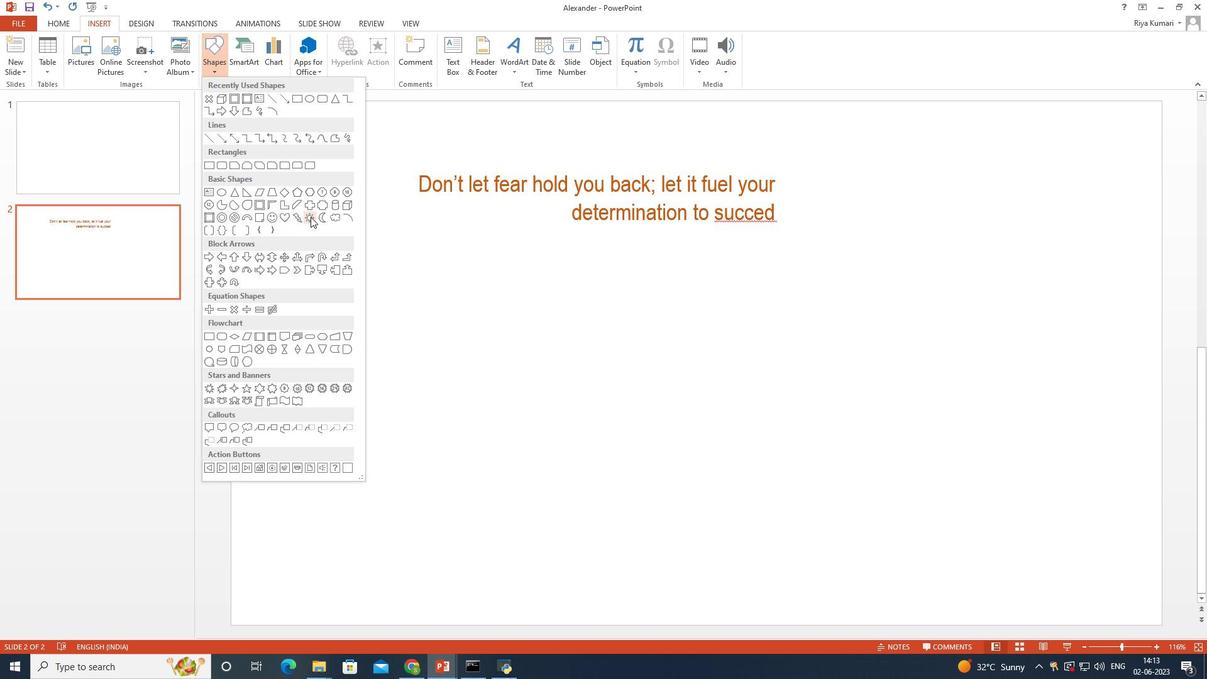 
Action: Mouse moved to (471, 289)
Screenshot: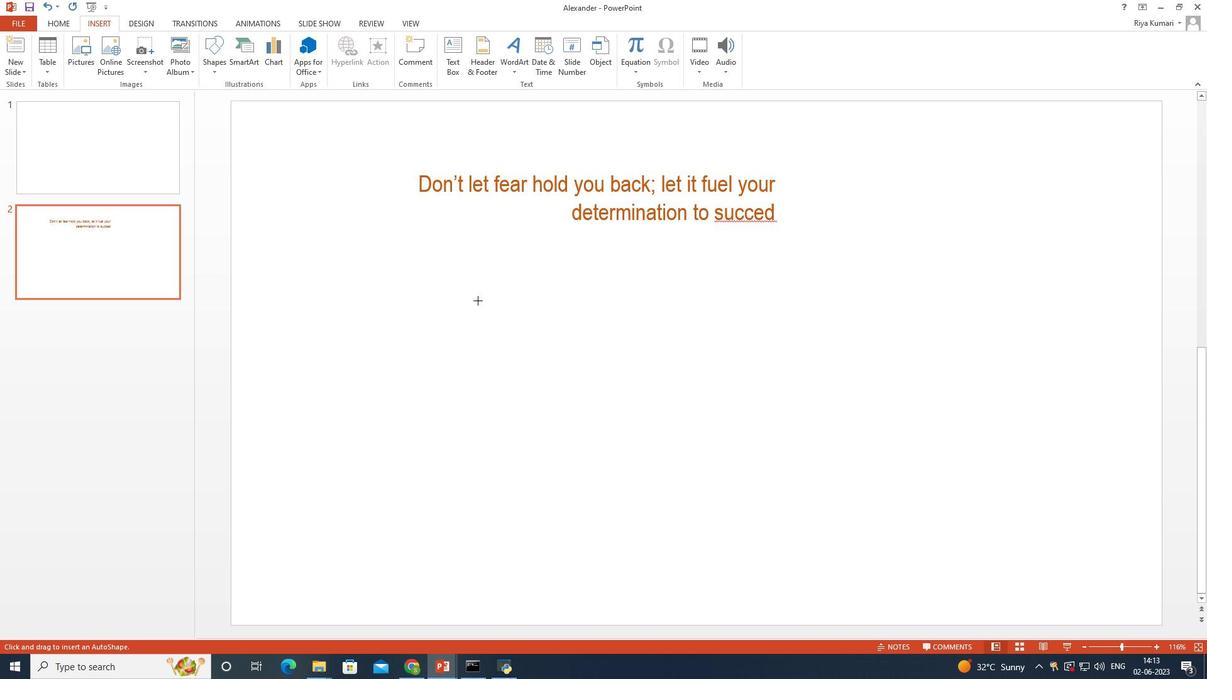 
Action: Mouse pressed left at (471, 289)
Screenshot: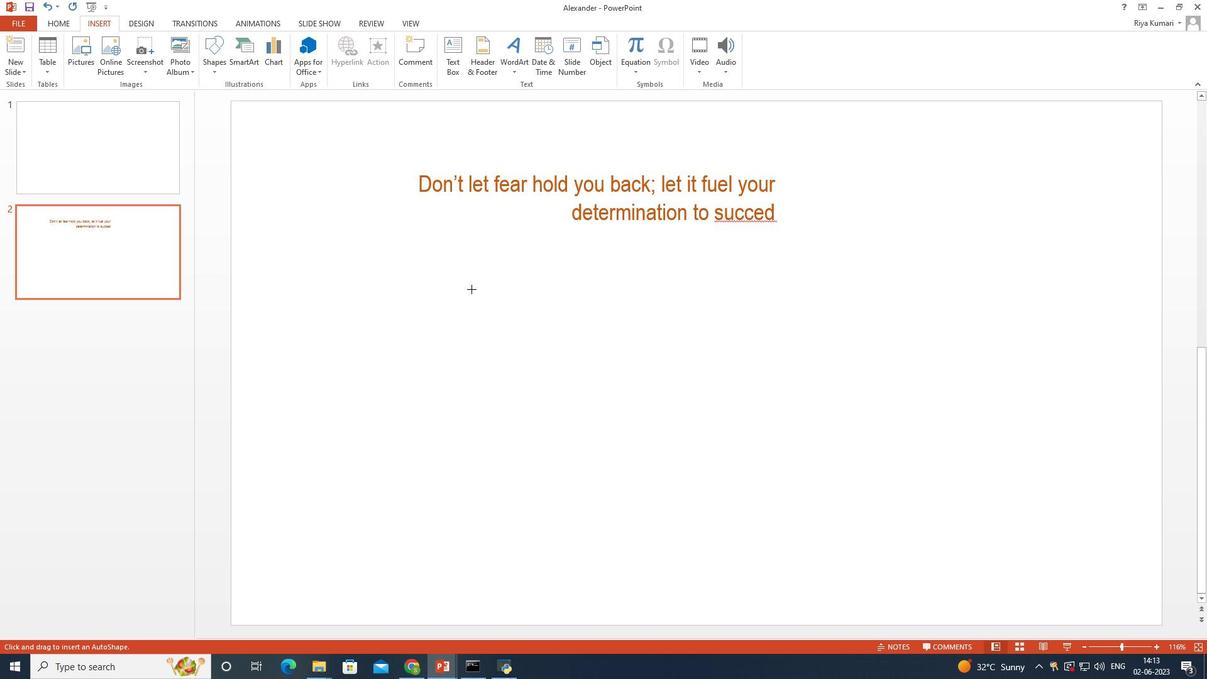 
Action: Mouse moved to (318, 55)
Screenshot: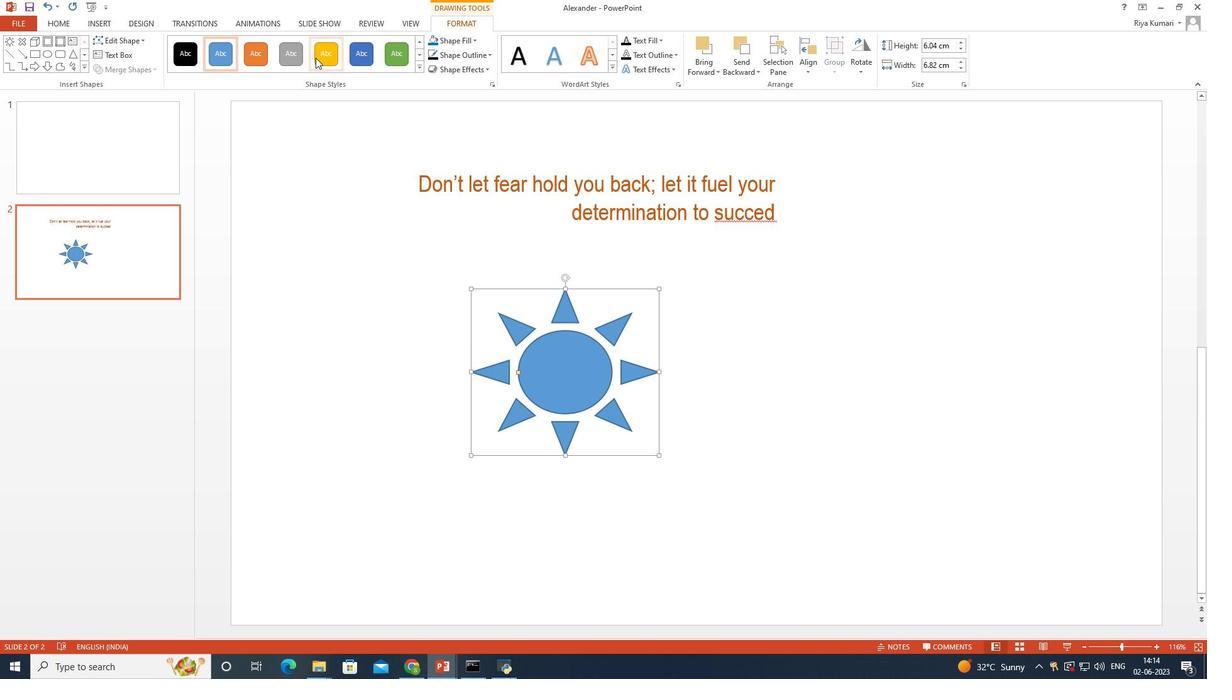
Action: Mouse pressed left at (318, 55)
Screenshot: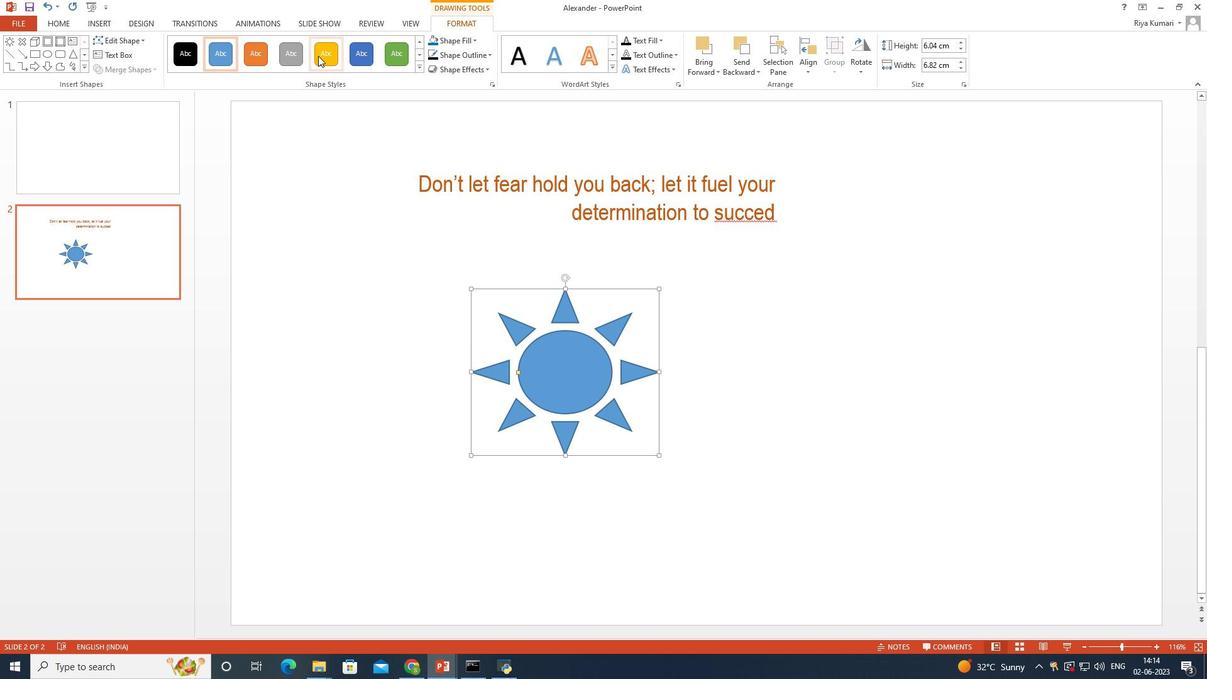 
Action: Mouse moved to (649, 52)
Screenshot: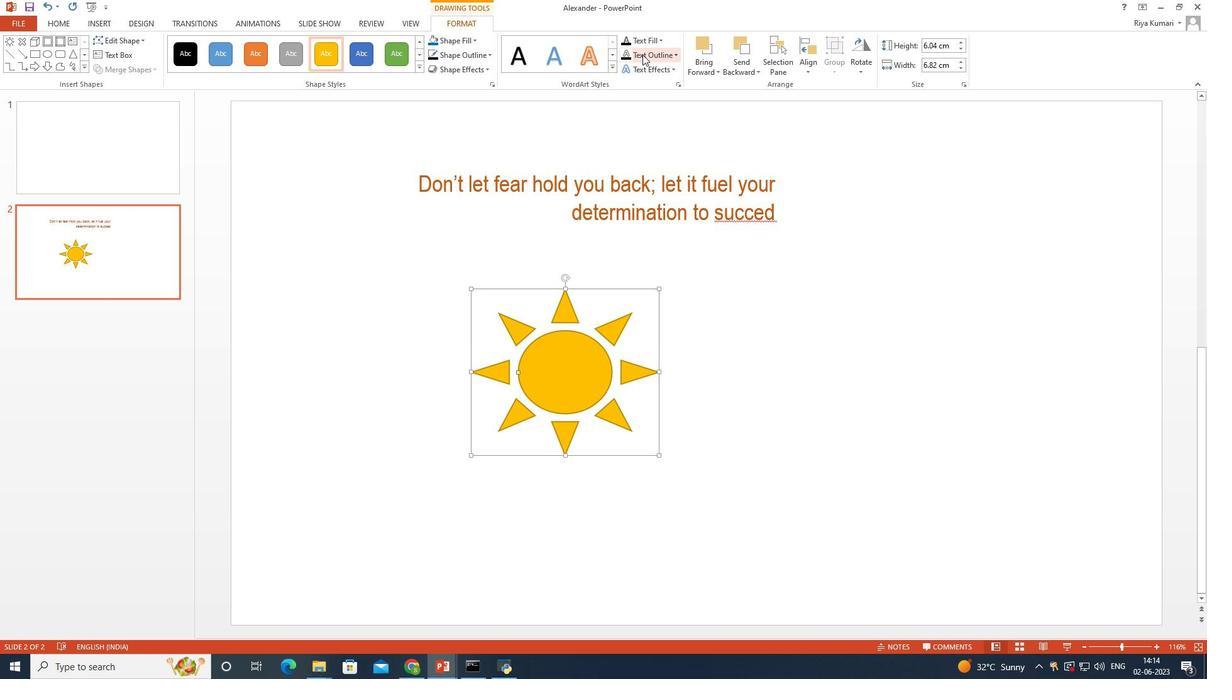 
Action: Mouse pressed left at (649, 52)
Screenshot: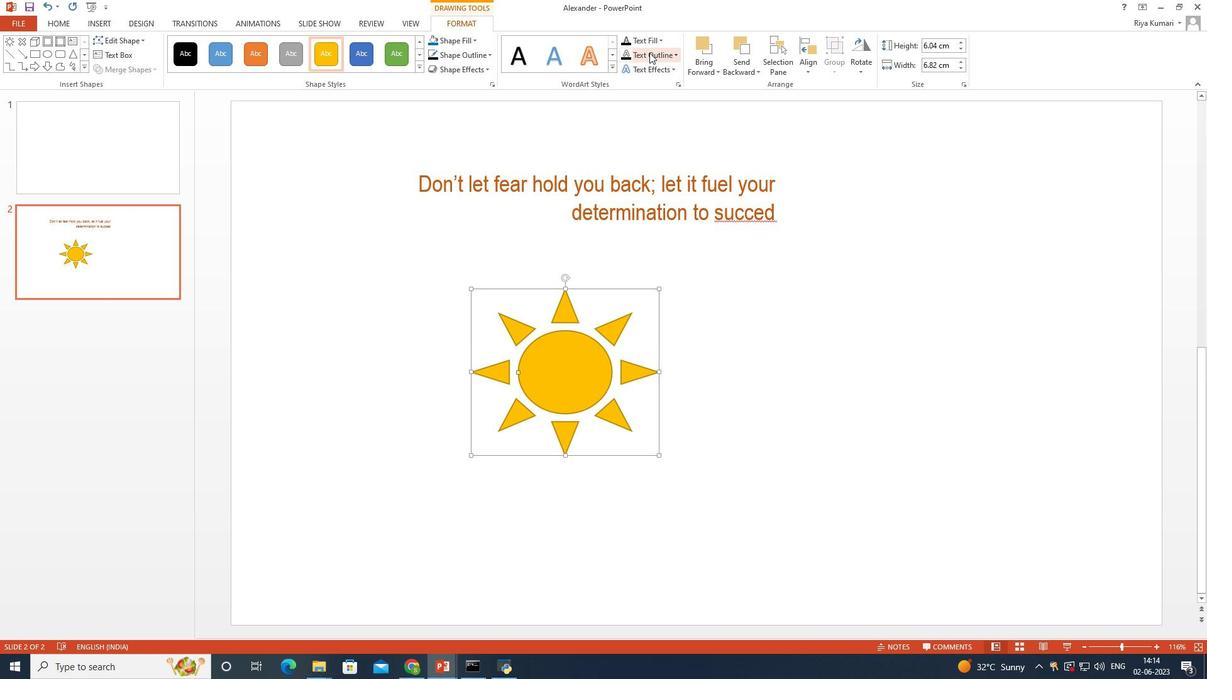 
Action: Mouse moved to (637, 150)
Screenshot: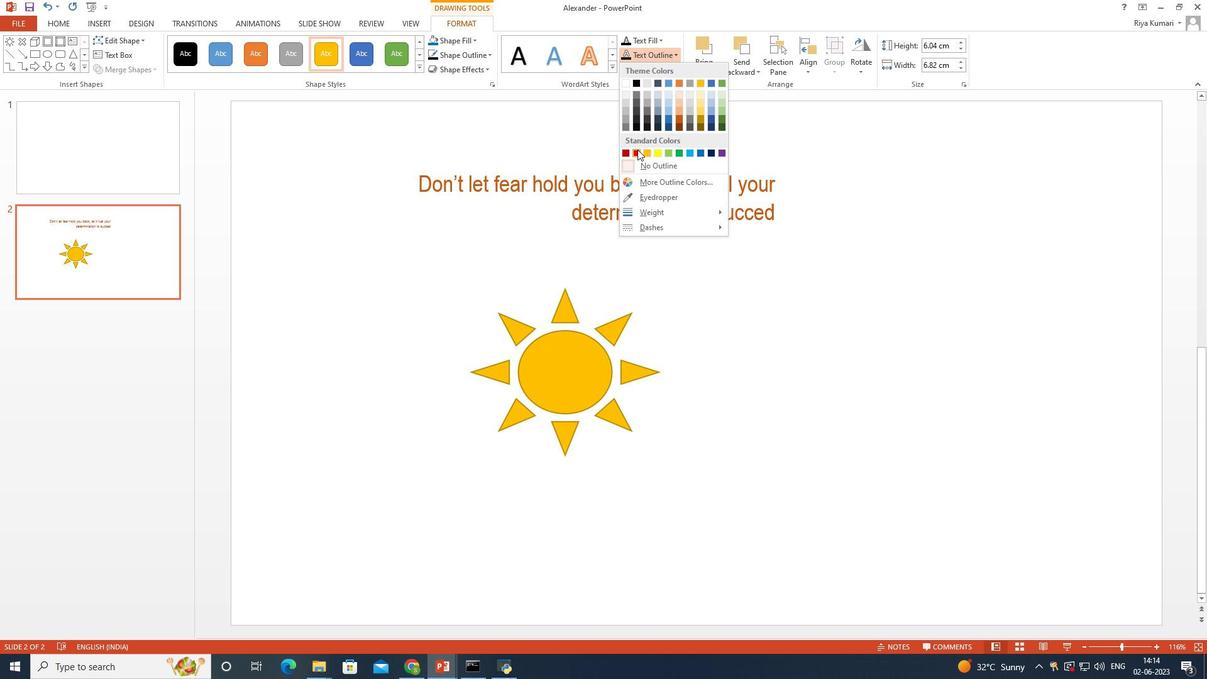 
Action: Mouse pressed left at (637, 150)
Screenshot: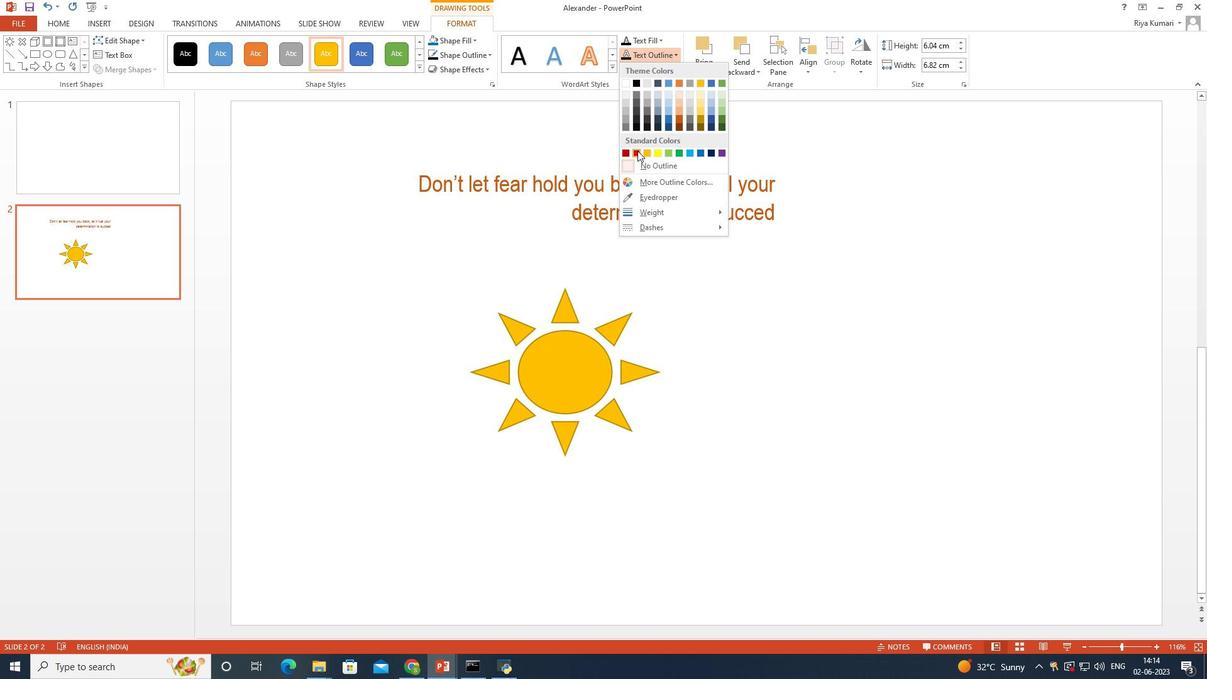 
Action: Mouse moved to (521, 312)
Screenshot: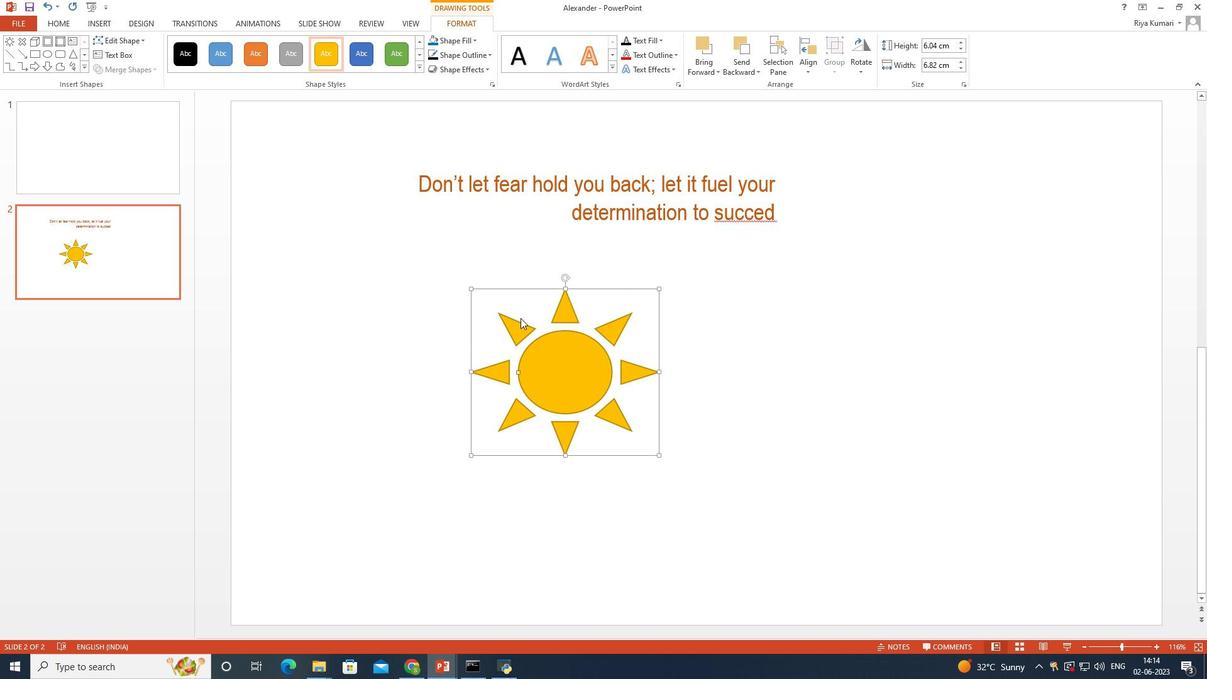 
Action: Mouse pressed left at (521, 312)
Screenshot: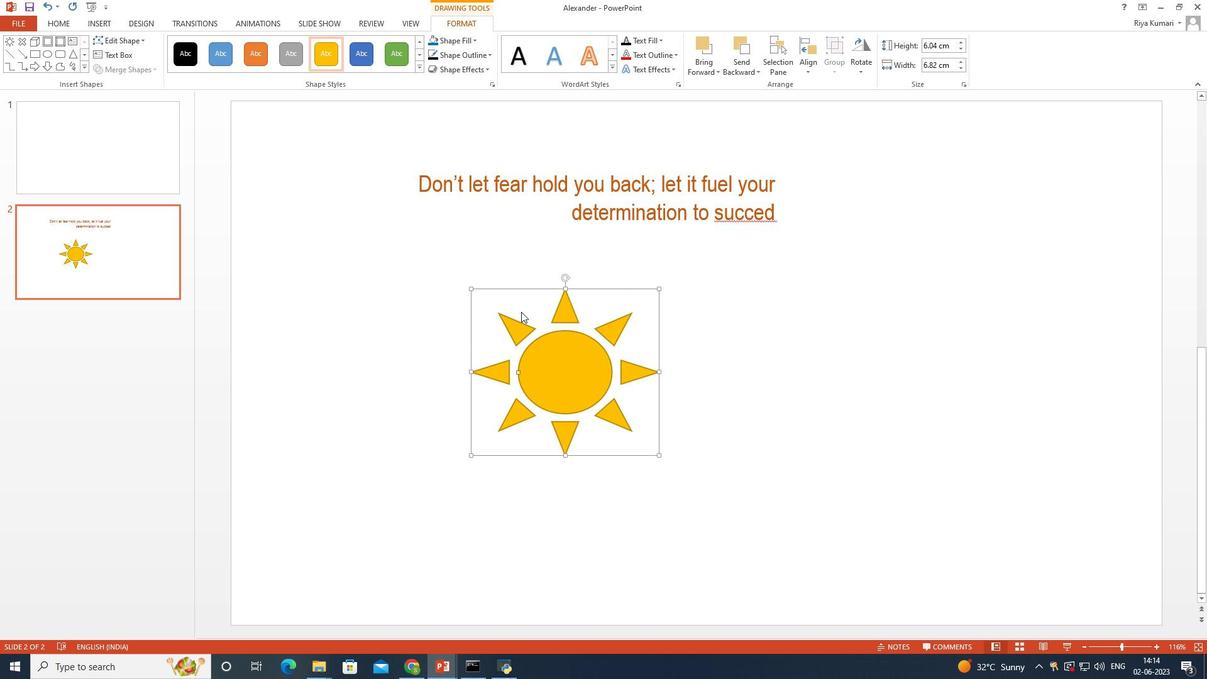 
Action: Mouse moved to (496, 307)
Screenshot: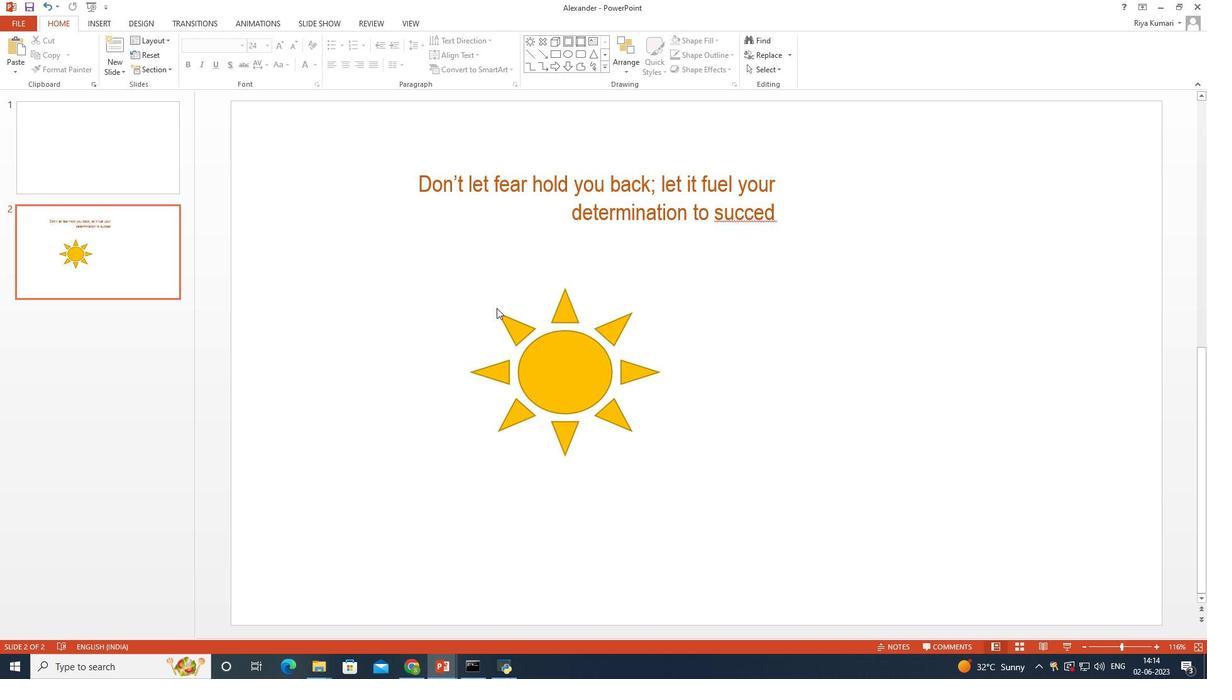 
Action: Mouse pressed left at (496, 307)
Screenshot: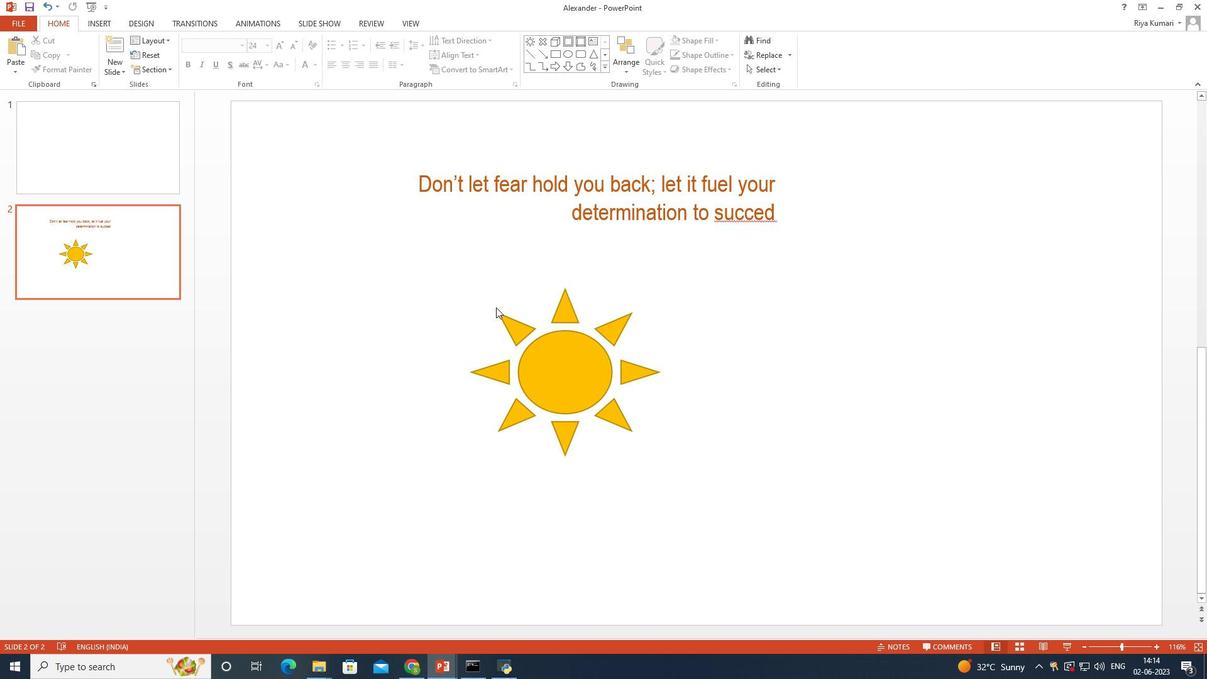 
Action: Mouse moved to (600, 376)
Screenshot: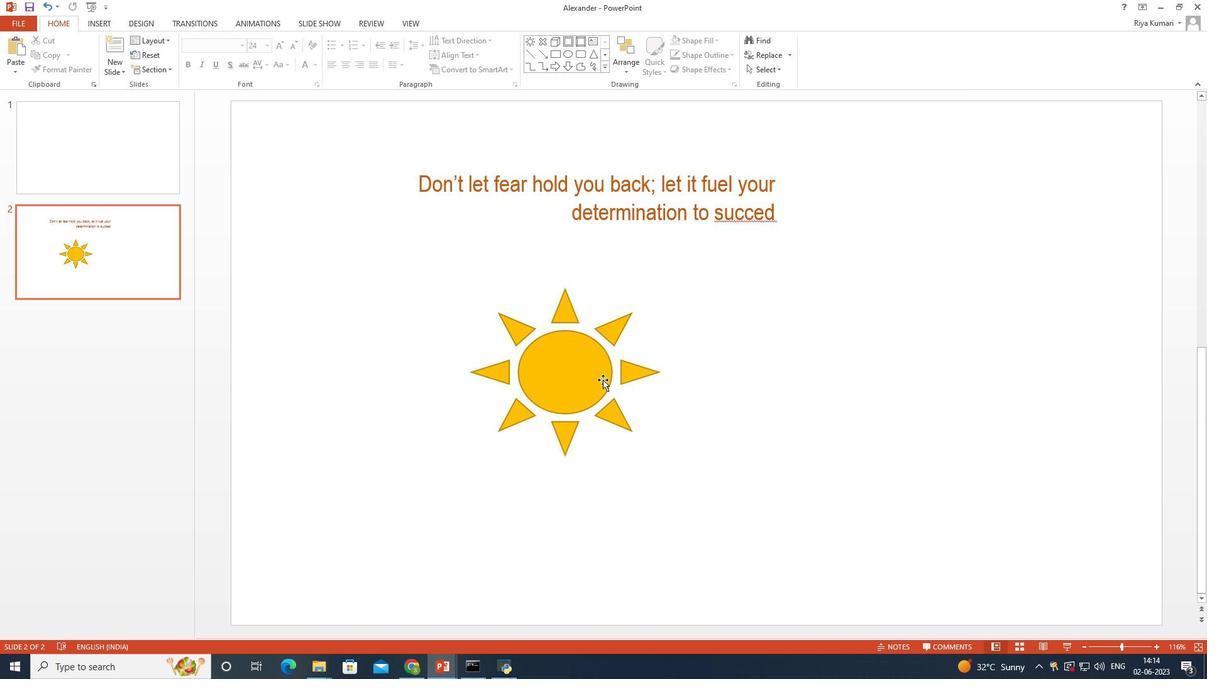 
Action: Mouse pressed left at (600, 376)
Screenshot: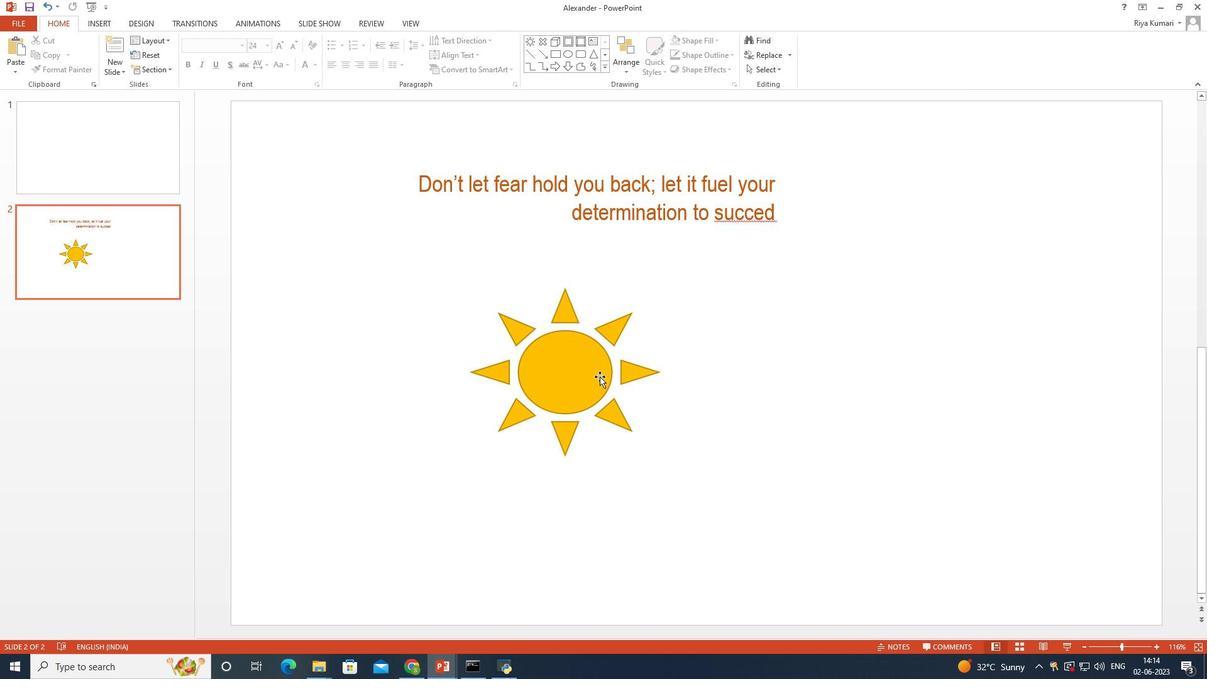 
Action: Mouse moved to (729, 56)
Screenshot: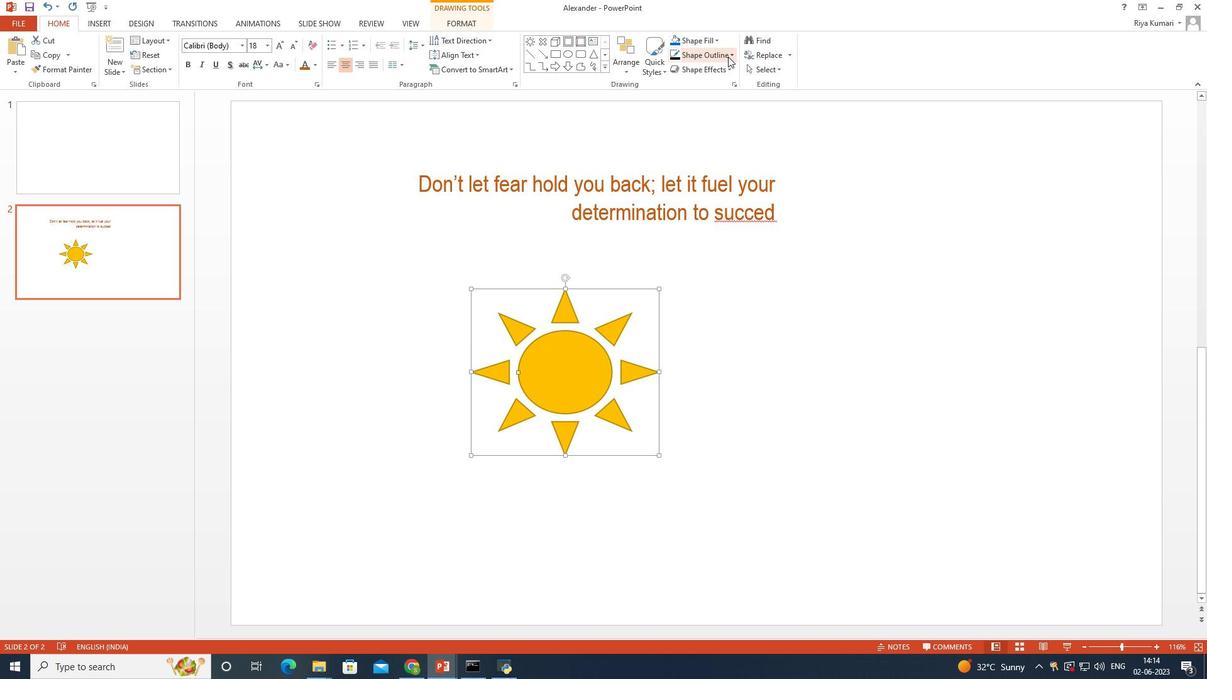 
Action: Mouse pressed left at (729, 56)
Screenshot: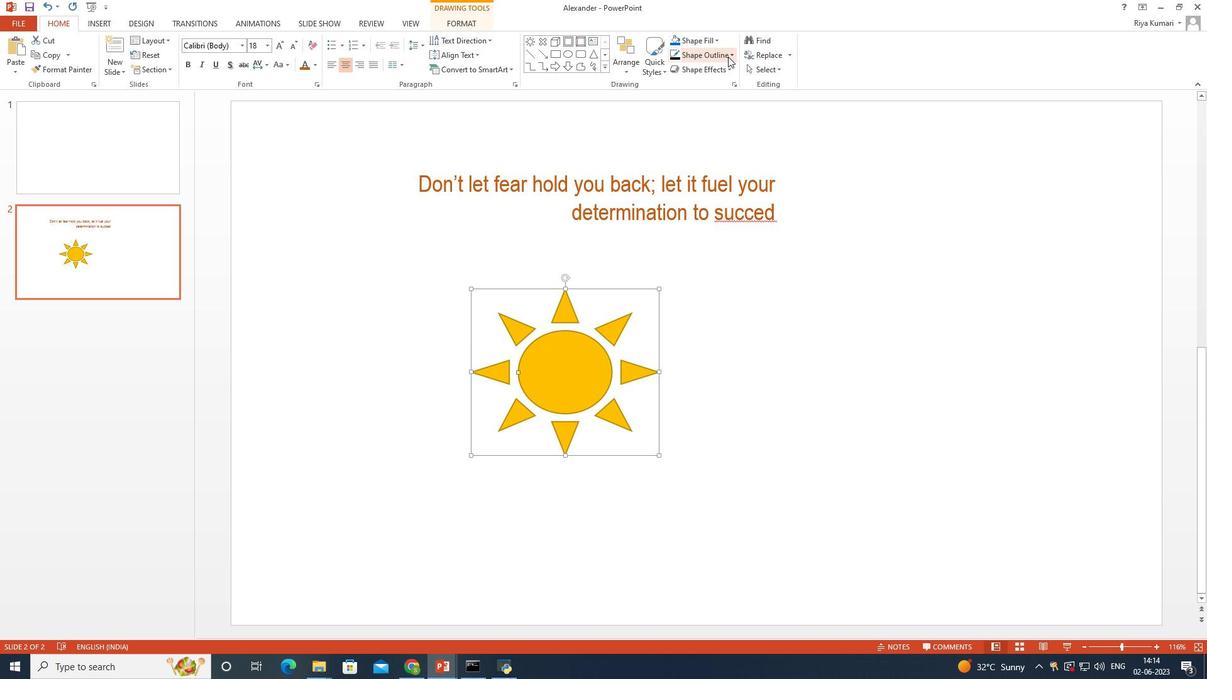 
Action: Mouse moved to (687, 153)
Screenshot: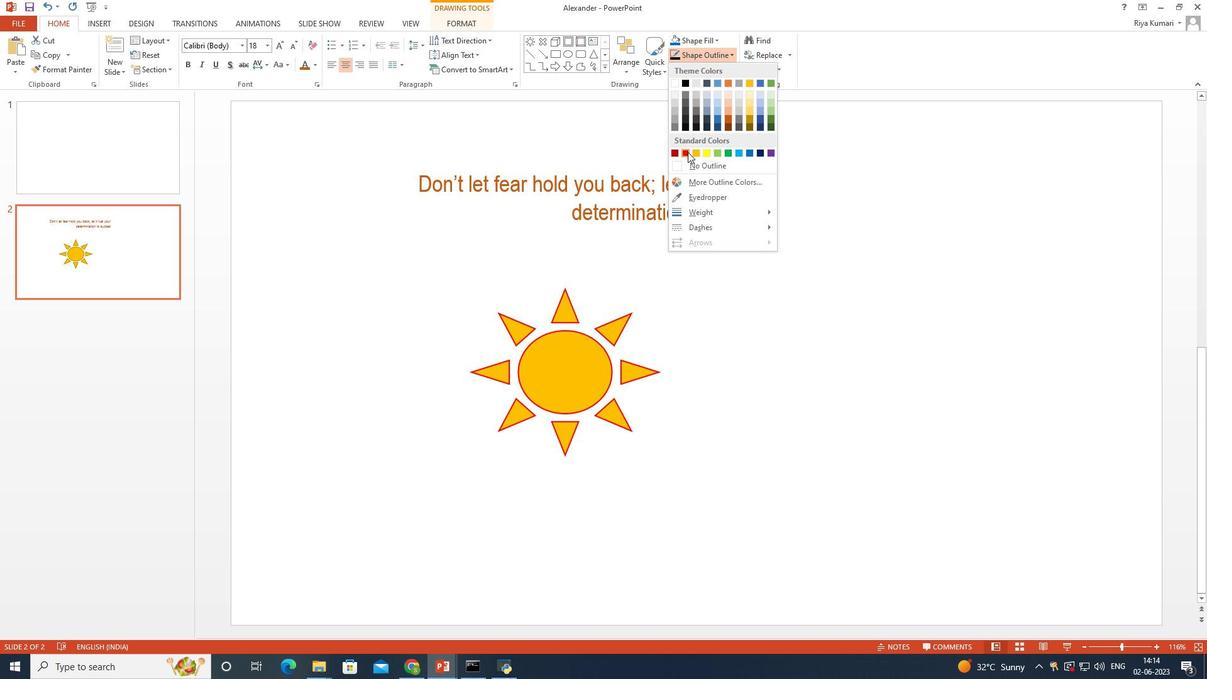 
Action: Mouse pressed left at (687, 153)
Screenshot: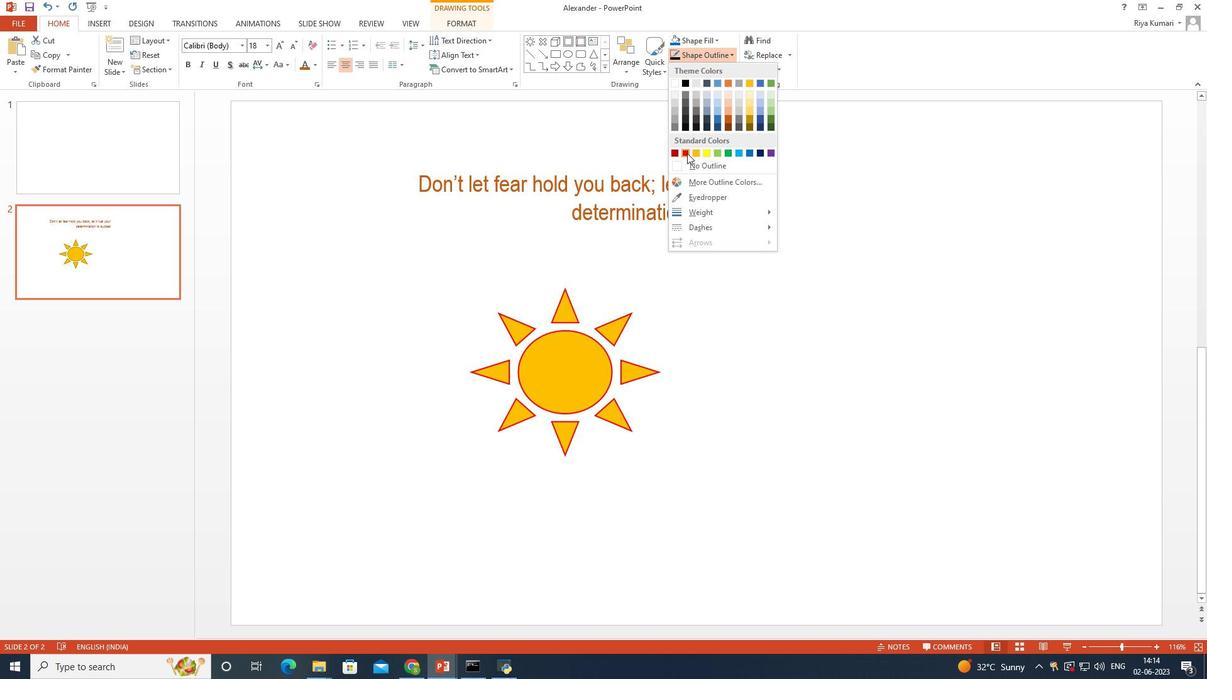 
Action: Mouse moved to (722, 69)
Screenshot: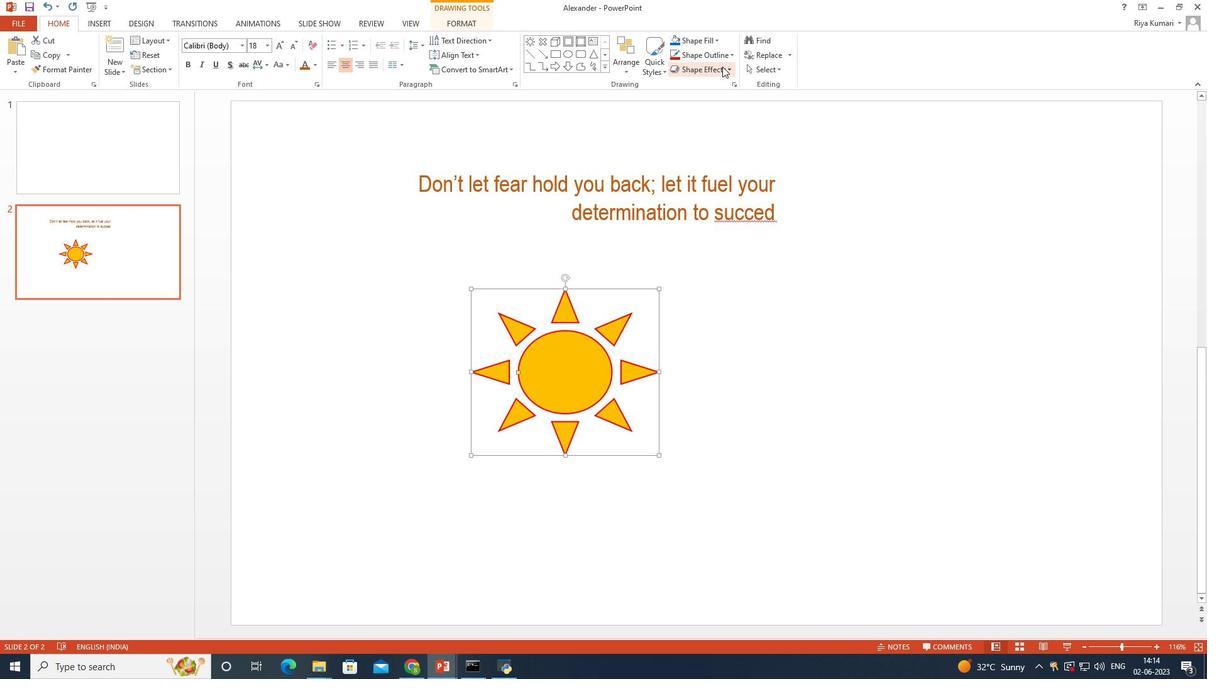 
Action: Mouse pressed left at (722, 69)
Screenshot: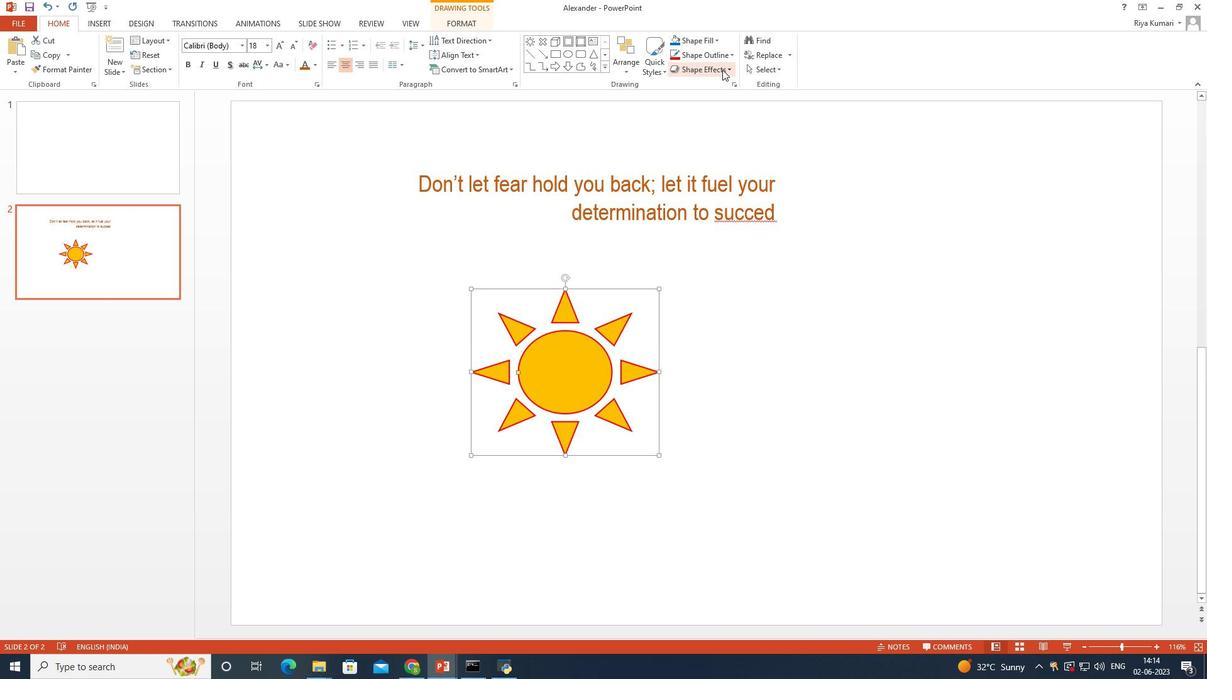 
Action: Mouse moved to (712, 262)
Screenshot: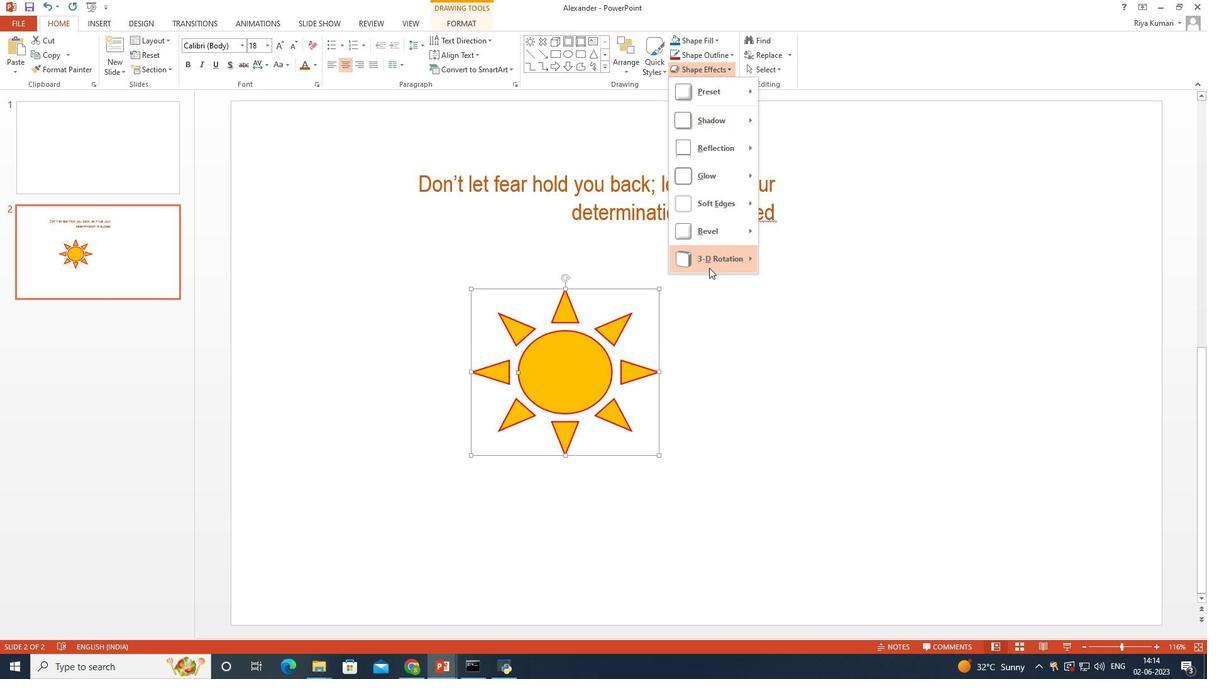 
Action: Mouse pressed left at (712, 262)
Screenshot: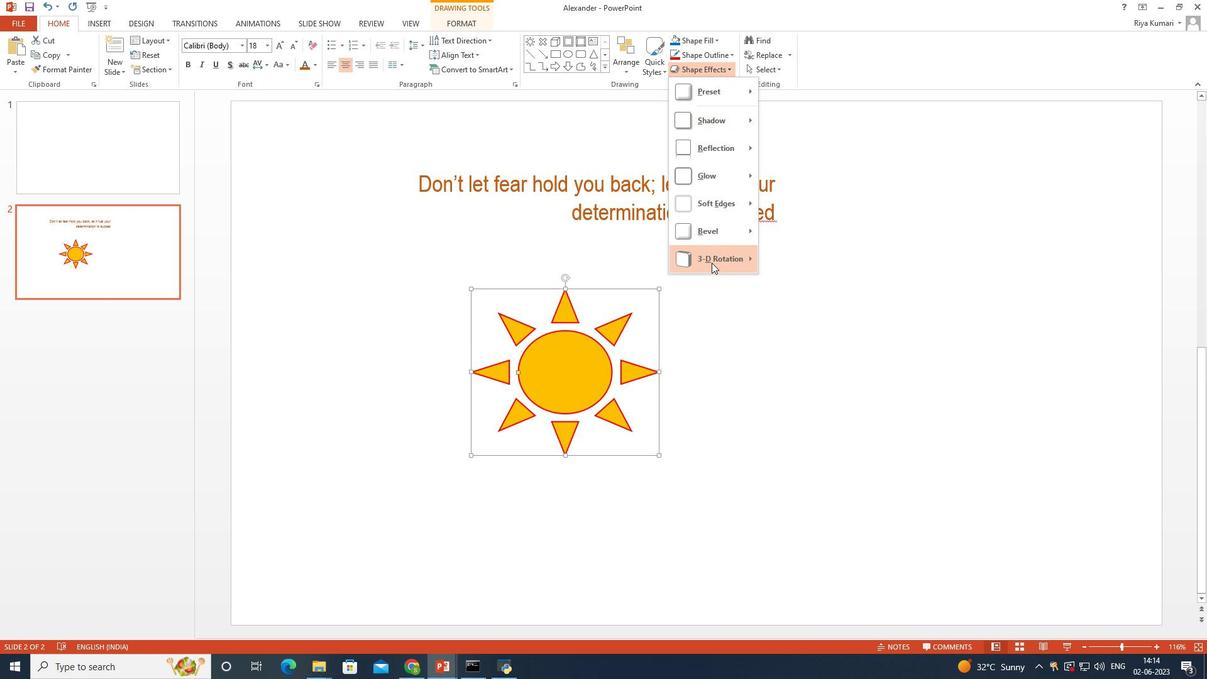 
Action: Mouse moved to (835, 361)
Screenshot: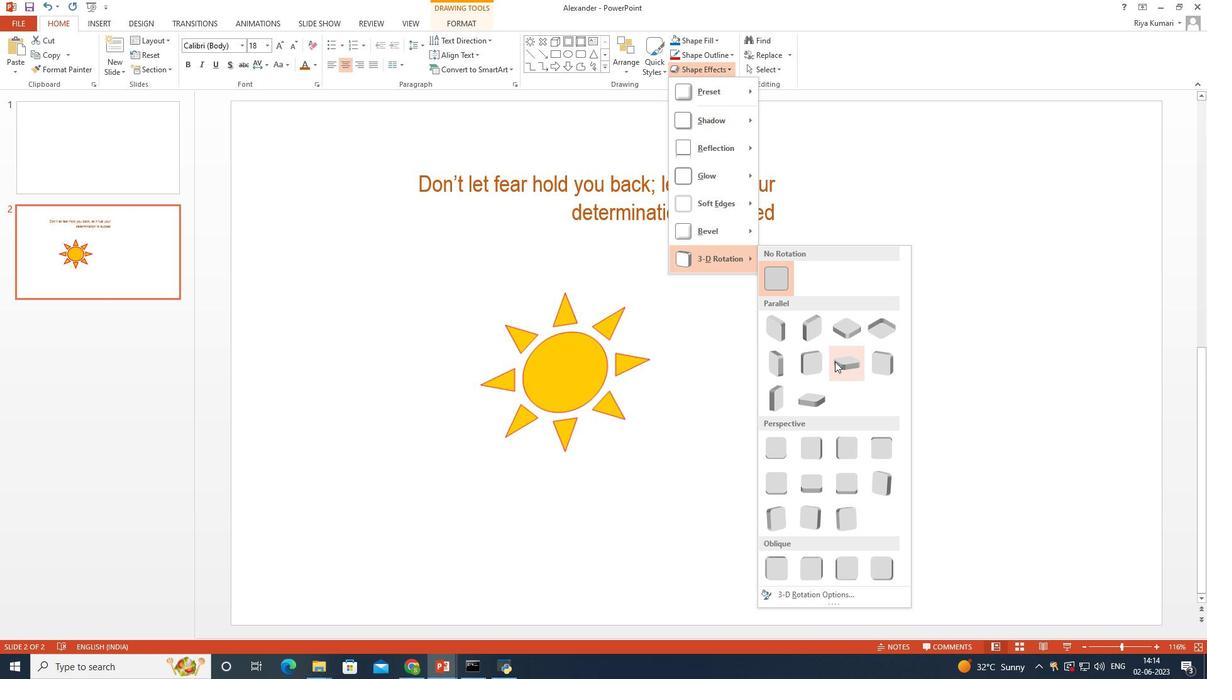 
Action: Mouse pressed left at (835, 361)
Screenshot: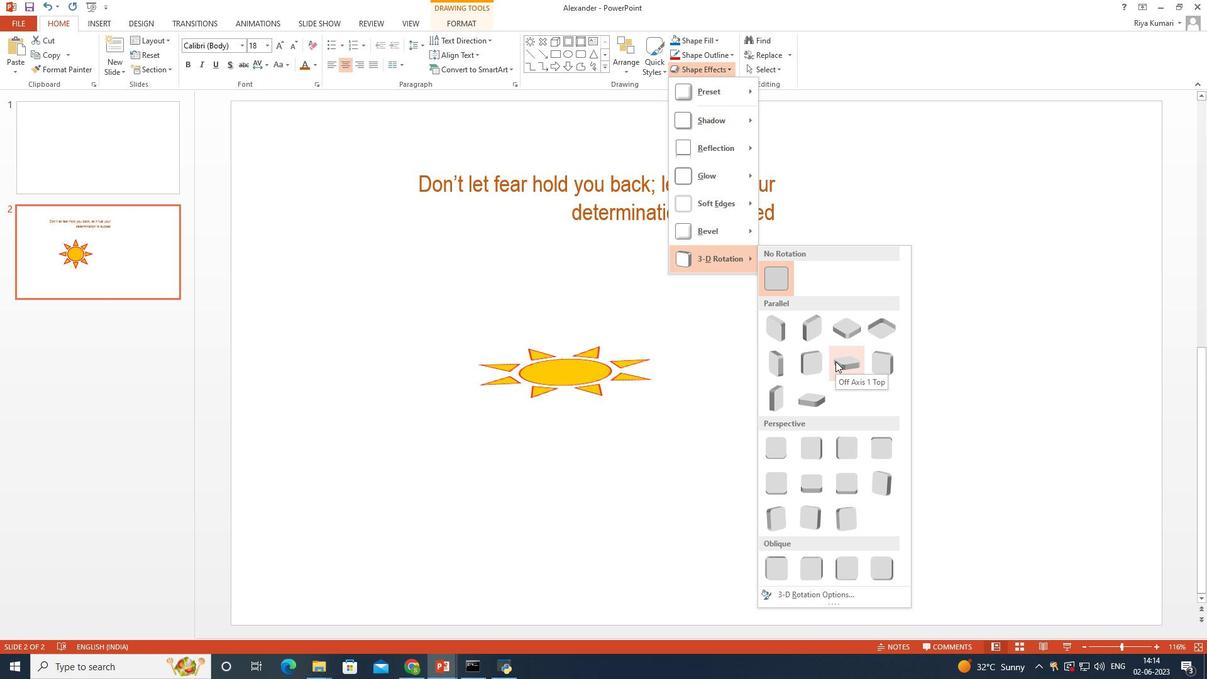 
Action: Mouse moved to (885, 349)
Screenshot: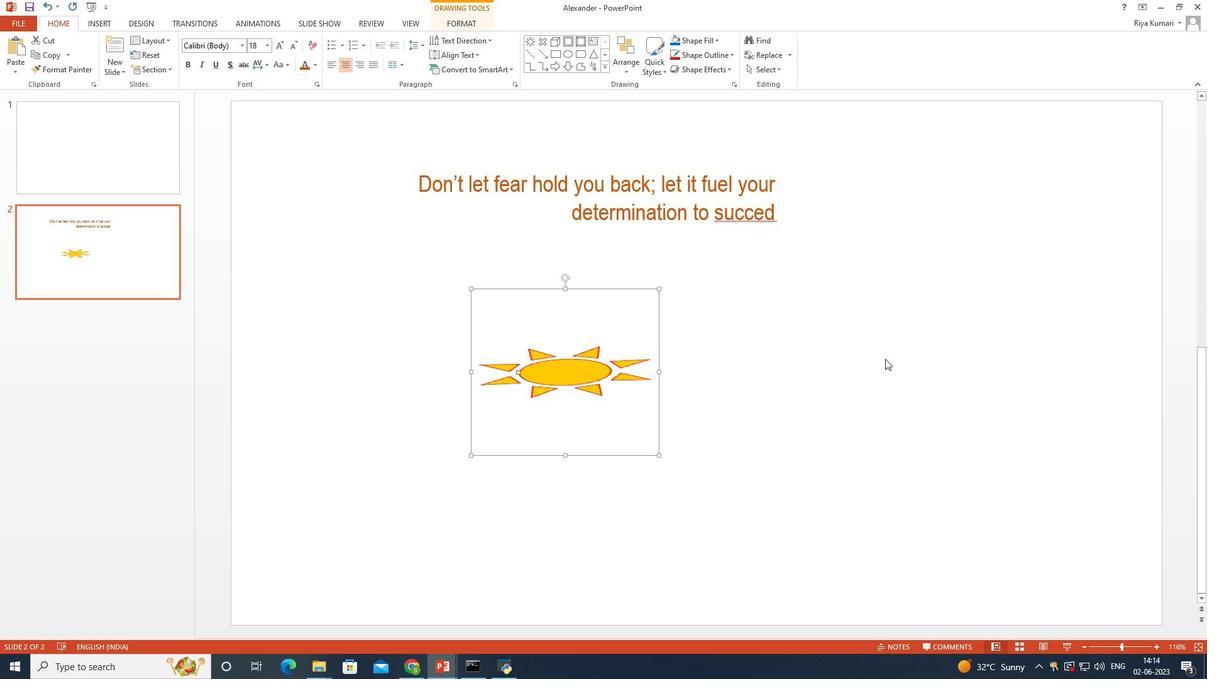 
Action: Mouse pressed left at (885, 349)
Screenshot: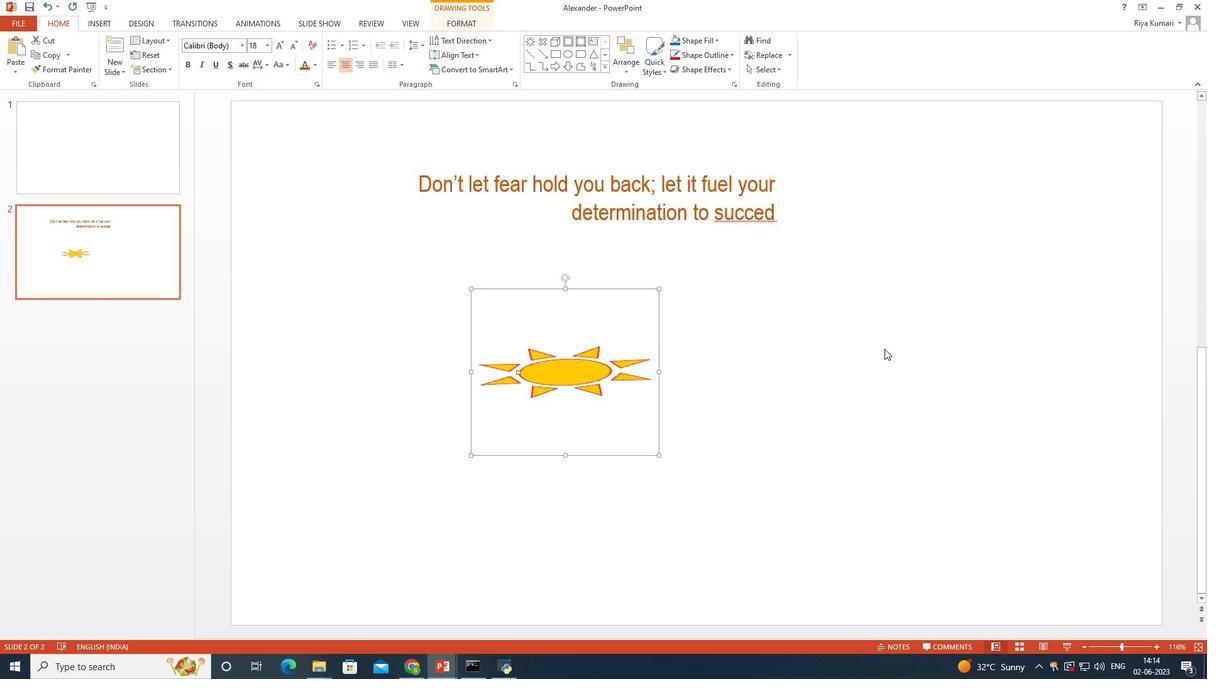 
